 Task: Assign Person0000000134 as Assignee of Child Issue ChildIssue0000000668 of Issue Issue0000000334 in Backlog  in Scrum Project Project0000000067 in Jira. Assign Person0000000134 as Assignee of Child Issue ChildIssue0000000669 of Issue Issue0000000335 in Backlog  in Scrum Project Project0000000067 in Jira. Assign Person0000000134 as Assignee of Child Issue ChildIssue0000000670 of Issue Issue0000000335 in Backlog  in Scrum Project Project0000000067 in Jira. Assign Person0000000135 as Assignee of Child Issue ChildIssue0000000671 of Issue Issue0000000336 in Backlog  in Scrum Project Project0000000068 in Jira. Assign Person0000000135 as Assignee of Child Issue ChildIssue0000000672 of Issue Issue0000000336 in Backlog  in Scrum Project Project0000000068 in Jira
Action: Mouse moved to (1124, 498)
Screenshot: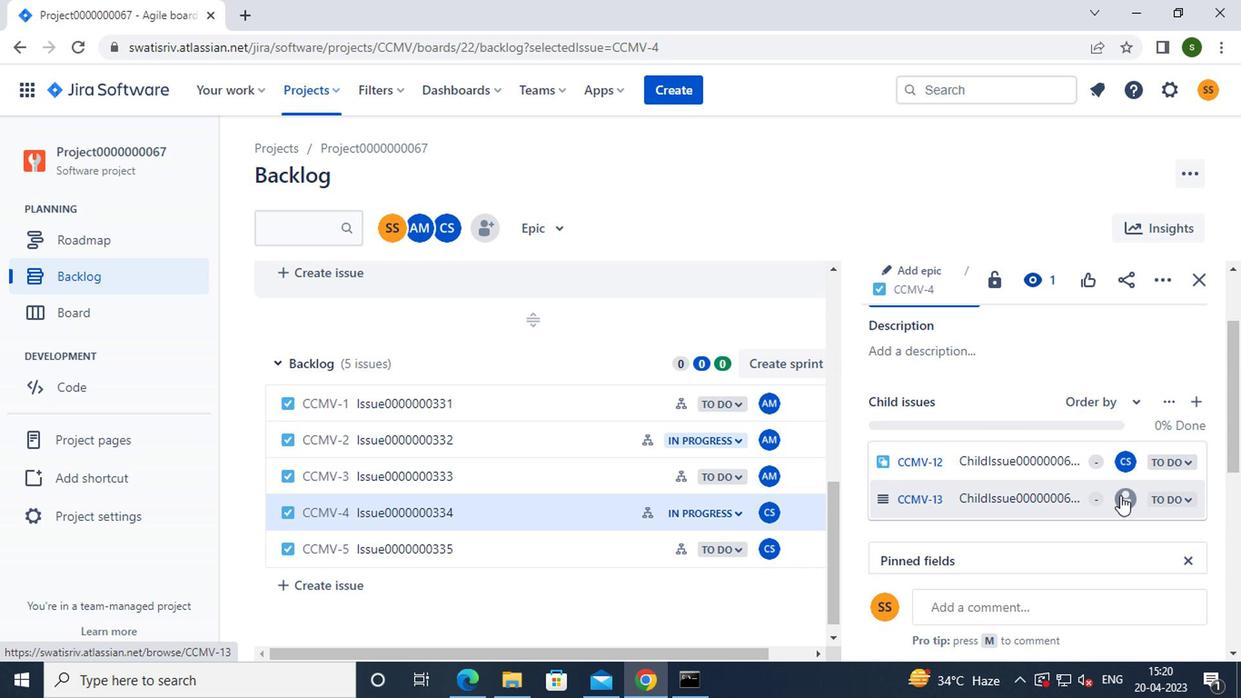 
Action: Mouse pressed left at (1124, 498)
Screenshot: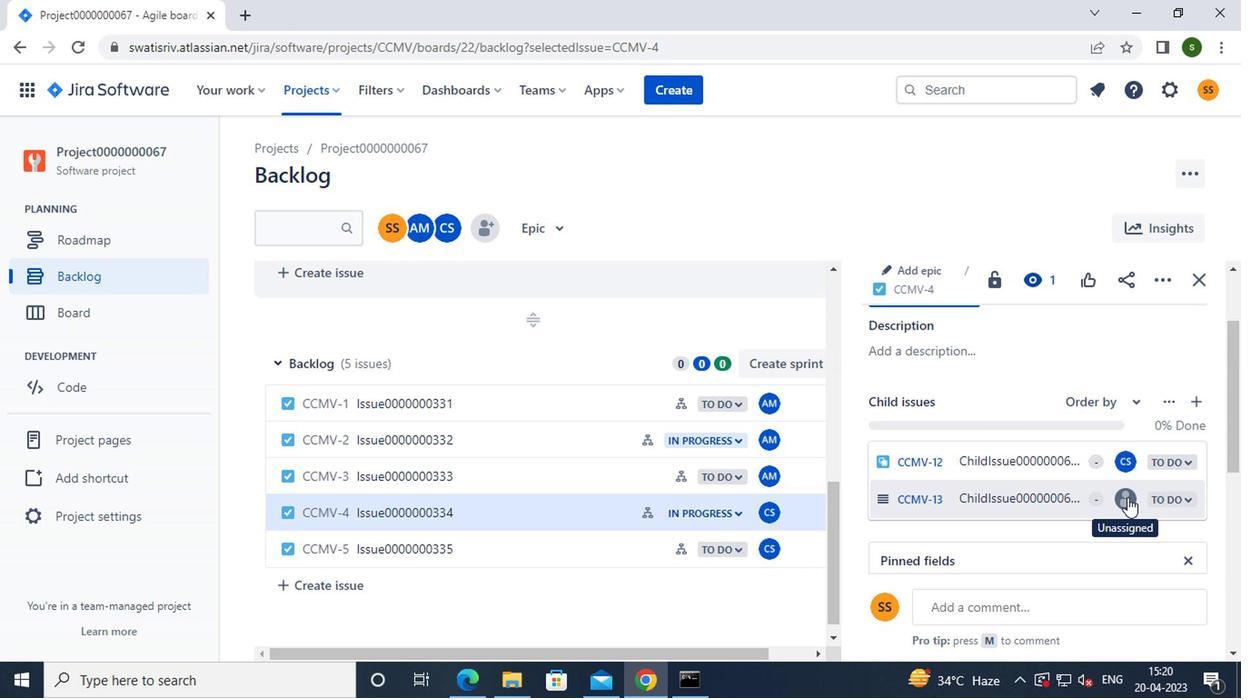 
Action: Mouse moved to (949, 570)
Screenshot: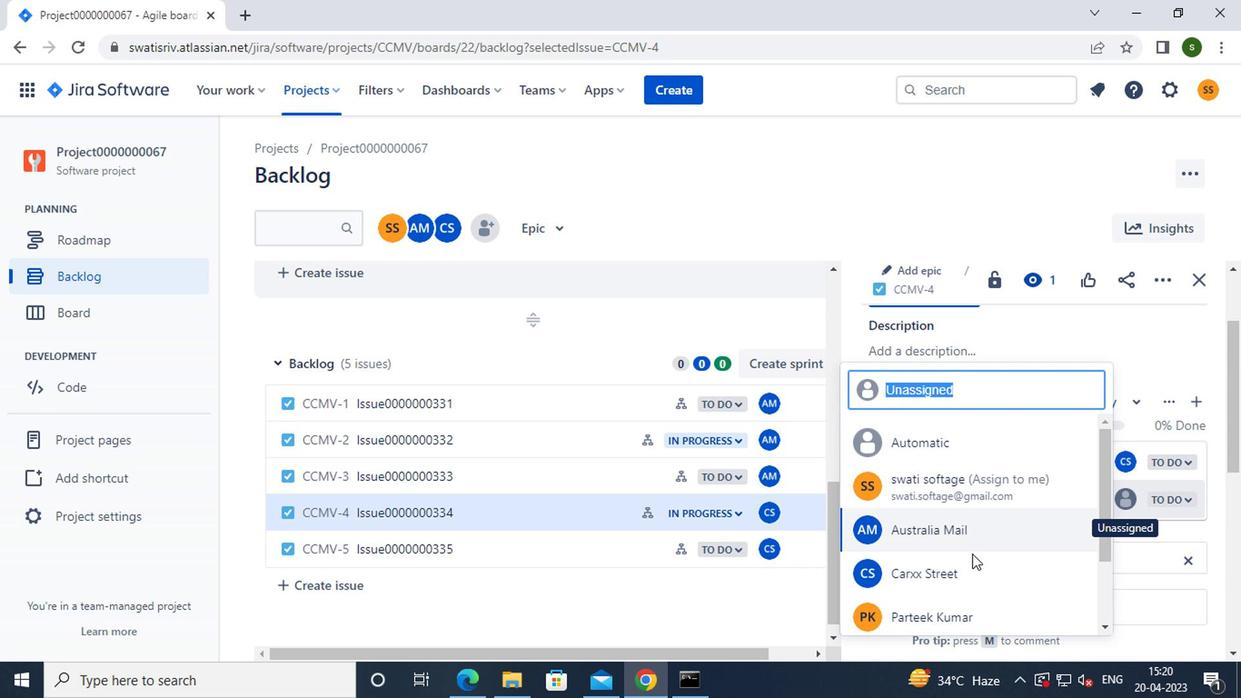 
Action: Mouse pressed left at (949, 570)
Screenshot: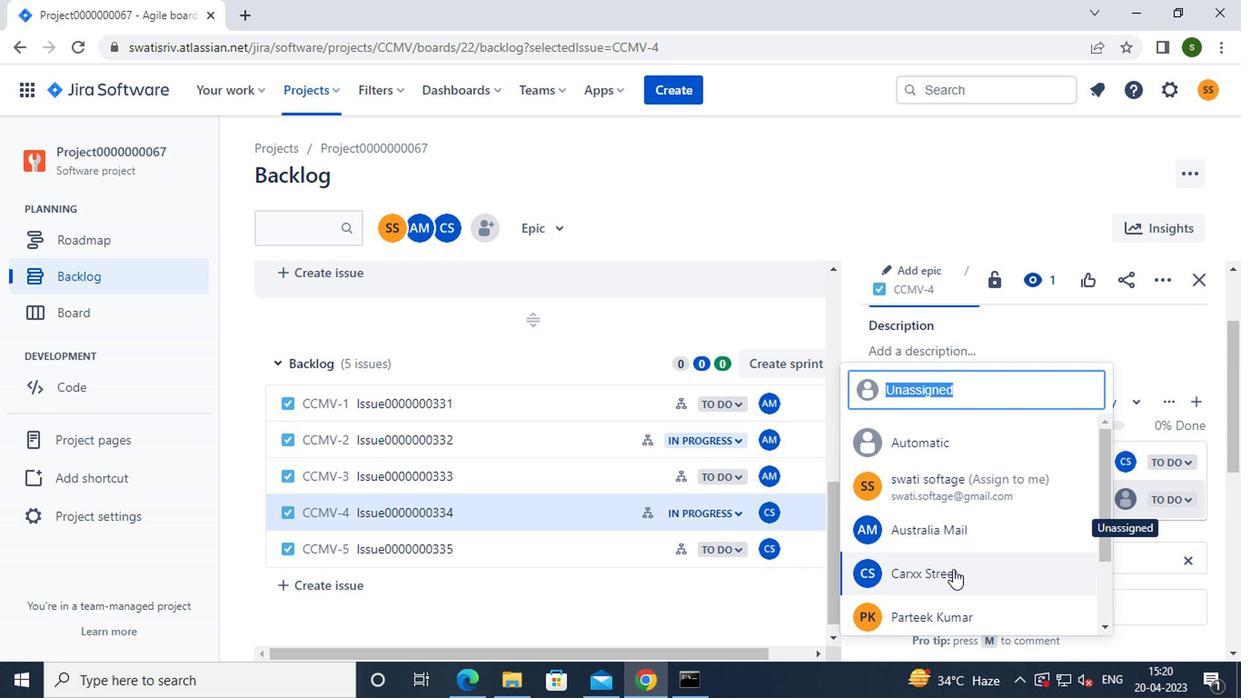 
Action: Mouse moved to (602, 544)
Screenshot: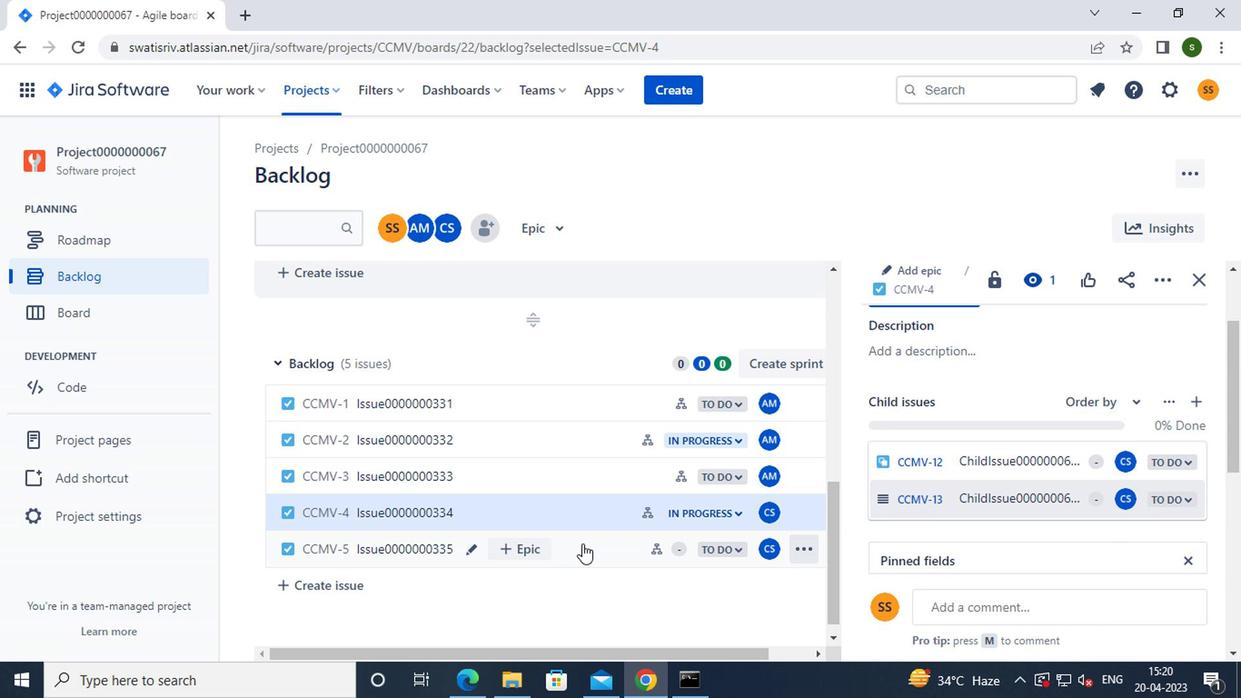 
Action: Mouse pressed left at (602, 544)
Screenshot: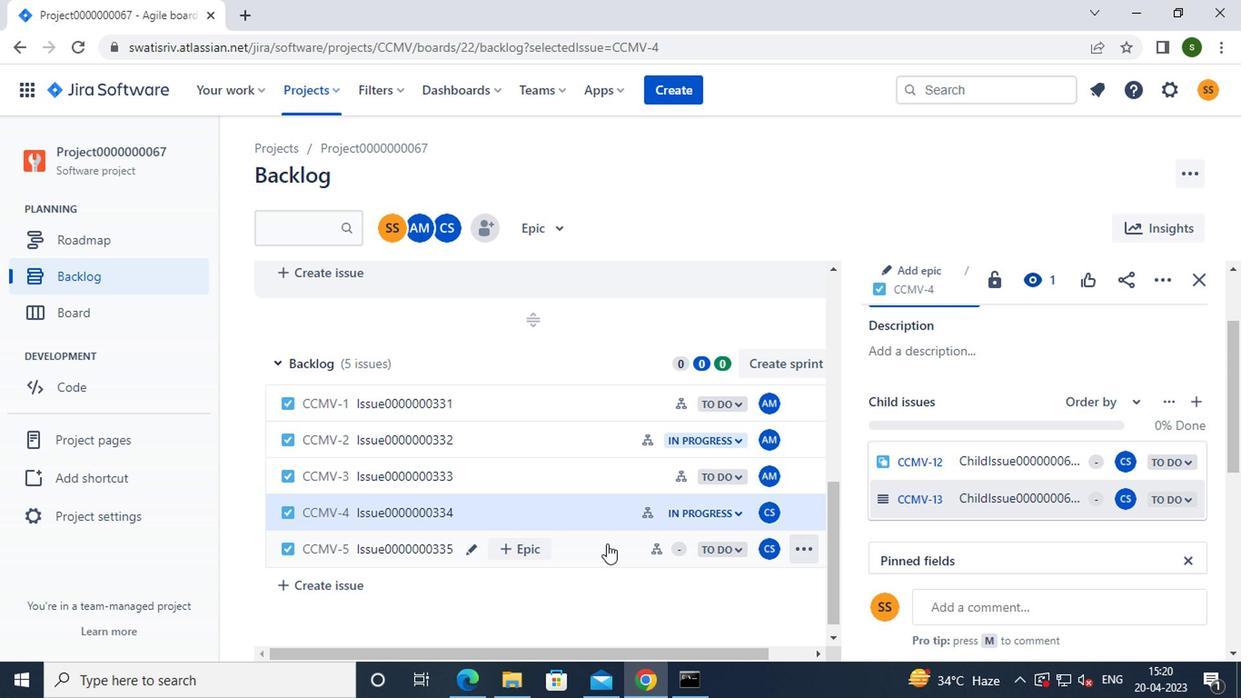 
Action: Mouse moved to (958, 489)
Screenshot: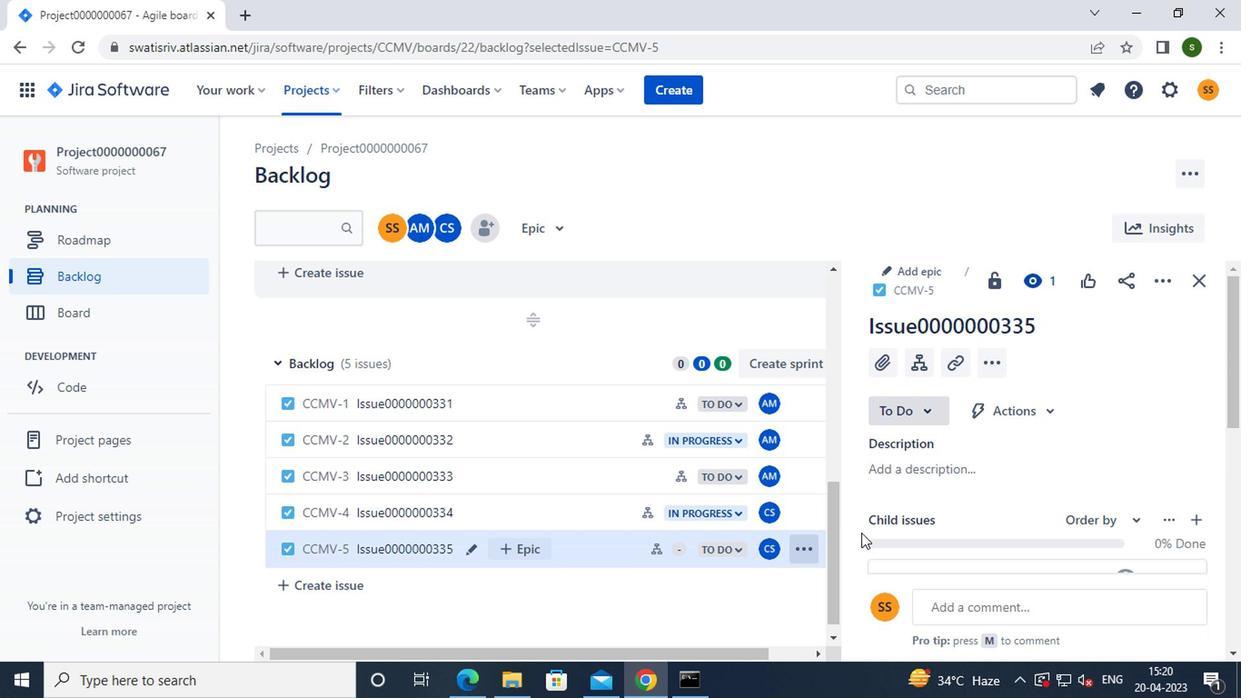 
Action: Mouse scrolled (958, 488) with delta (0, 0)
Screenshot: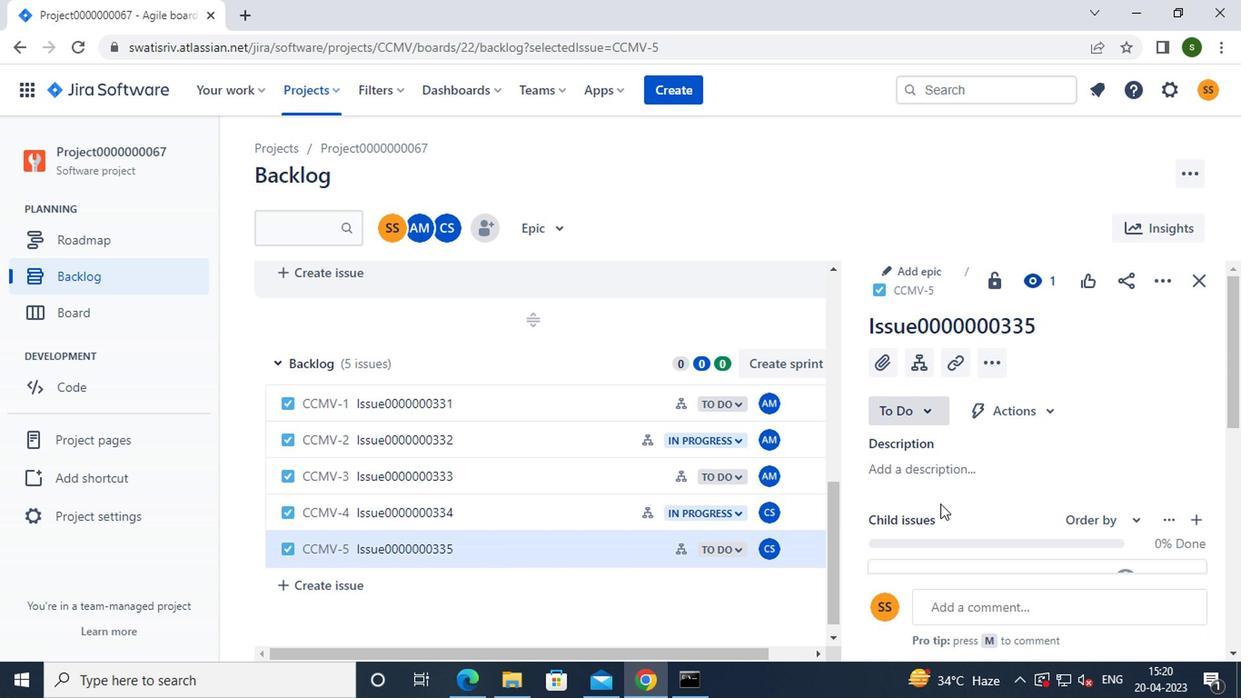 
Action: Mouse scrolled (958, 488) with delta (0, 0)
Screenshot: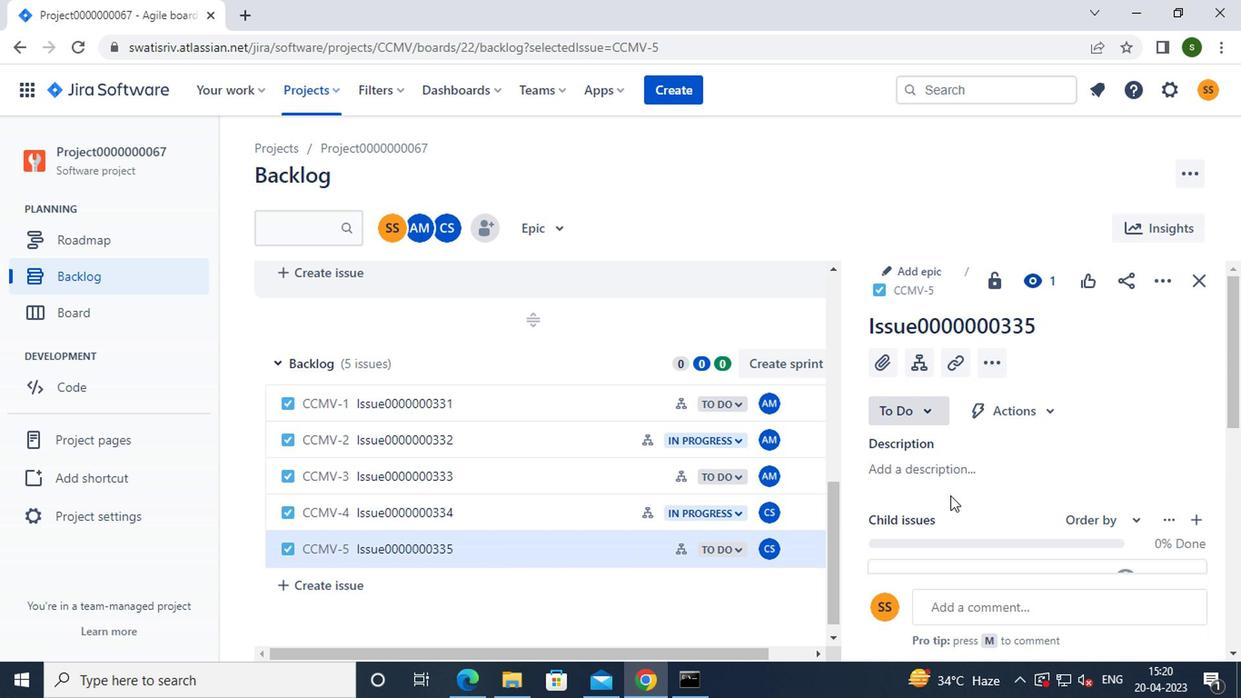 
Action: Mouse scrolled (958, 488) with delta (0, 0)
Screenshot: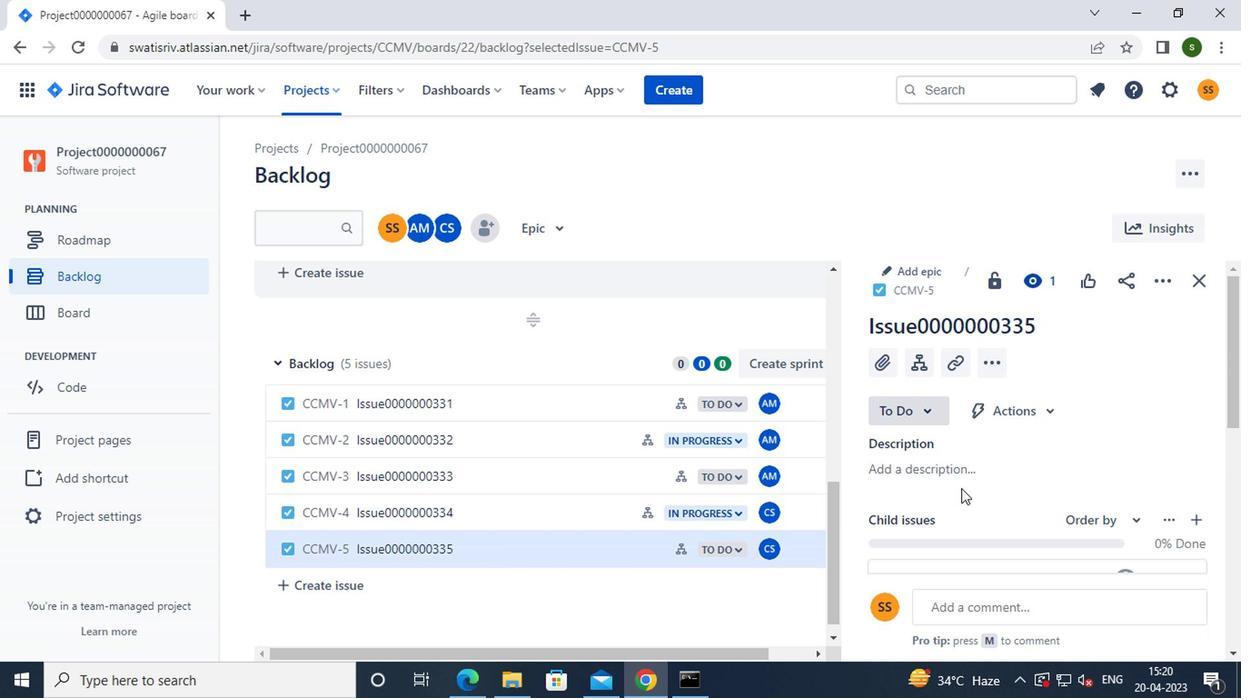 
Action: Mouse moved to (1038, 403)
Screenshot: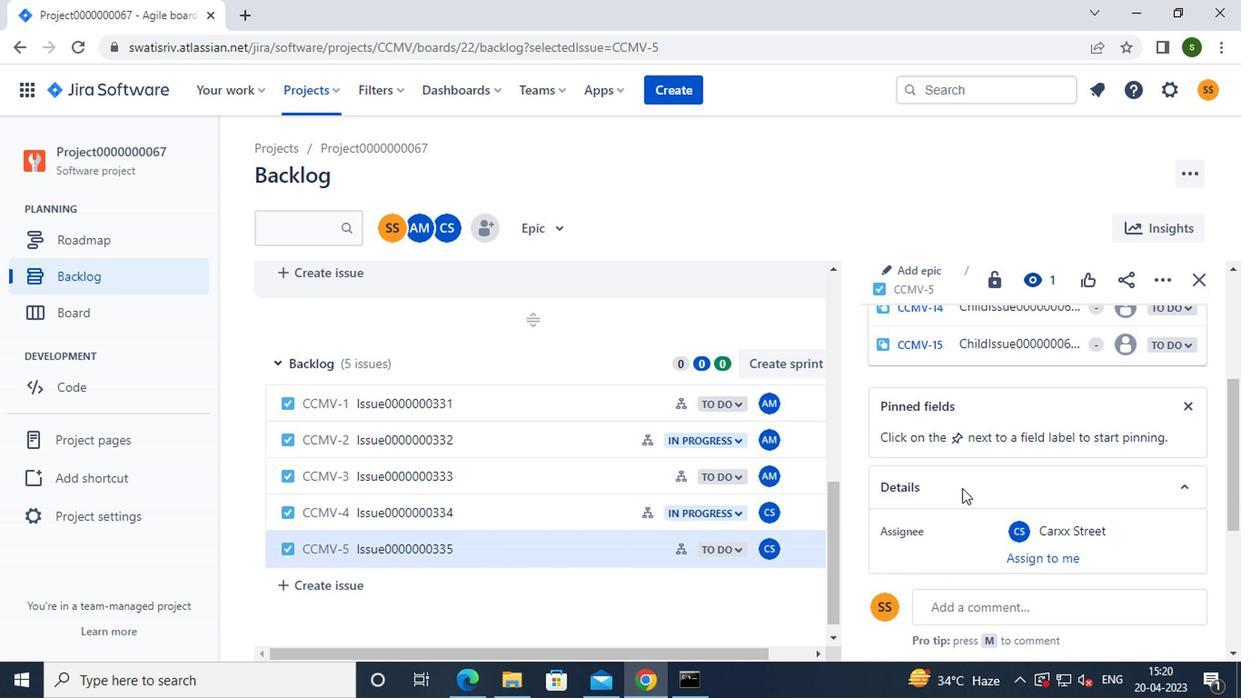 
Action: Mouse scrolled (1038, 404) with delta (0, 1)
Screenshot: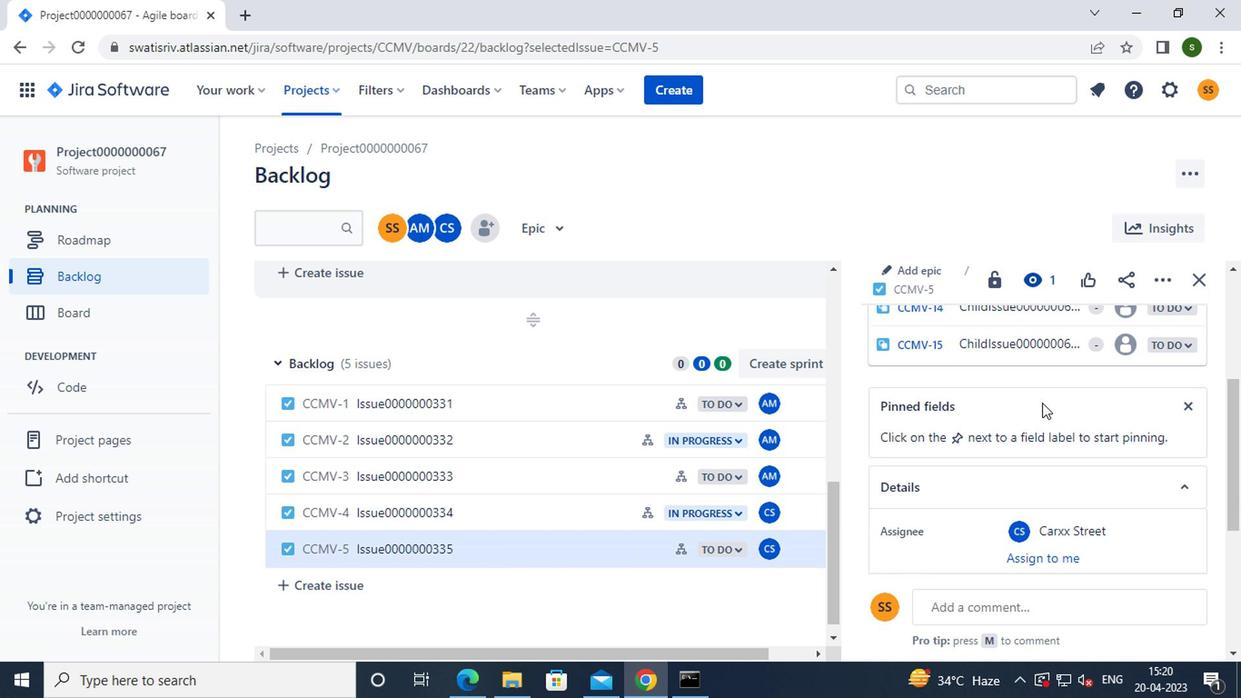 
Action: Mouse moved to (1121, 401)
Screenshot: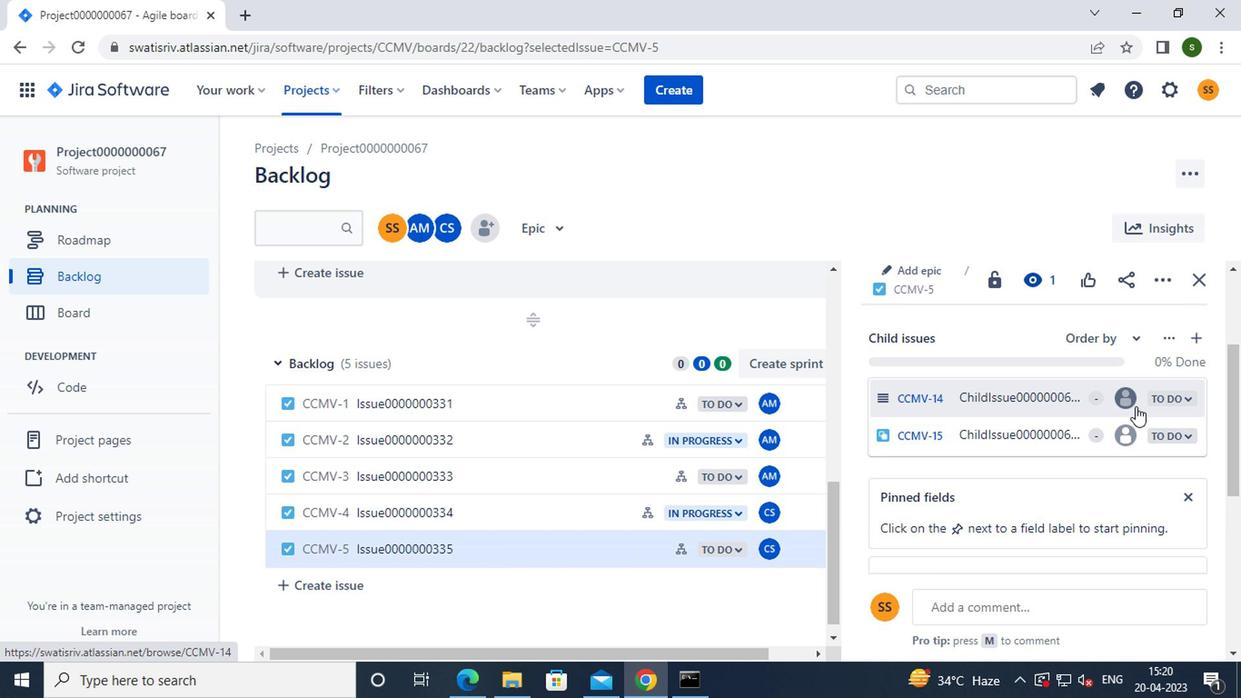 
Action: Mouse pressed left at (1121, 401)
Screenshot: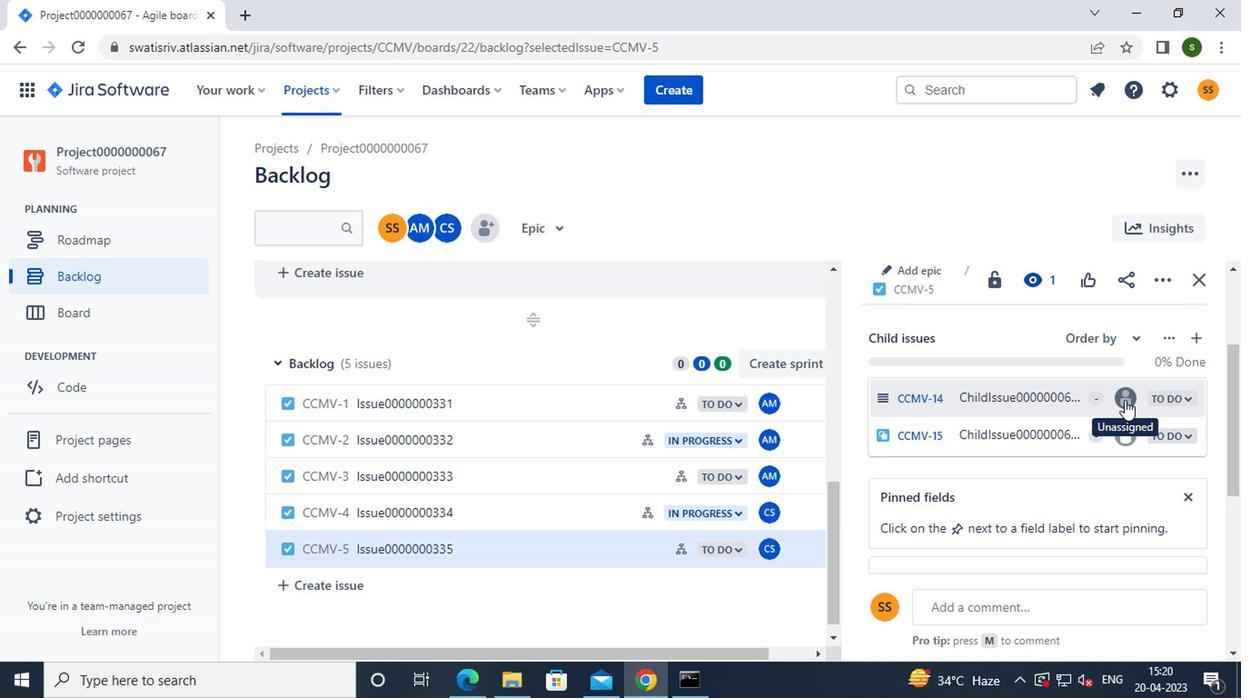 
Action: Mouse moved to (948, 474)
Screenshot: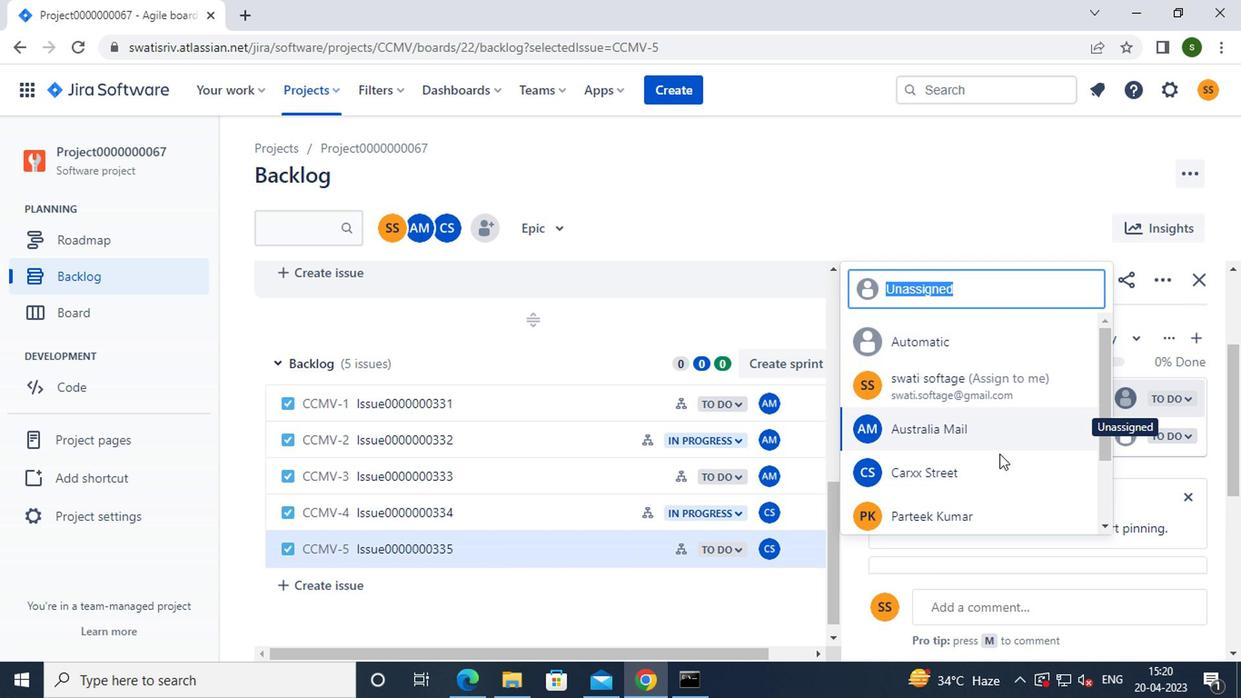
Action: Mouse pressed left at (948, 474)
Screenshot: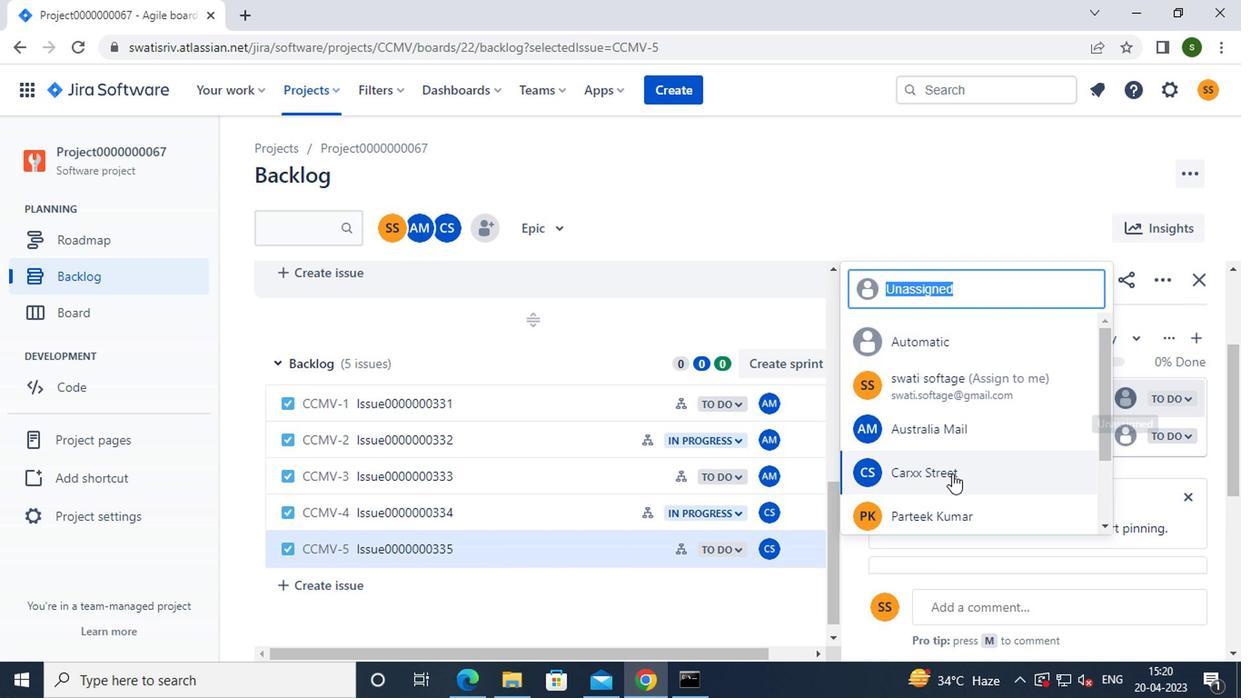 
Action: Mouse moved to (1124, 434)
Screenshot: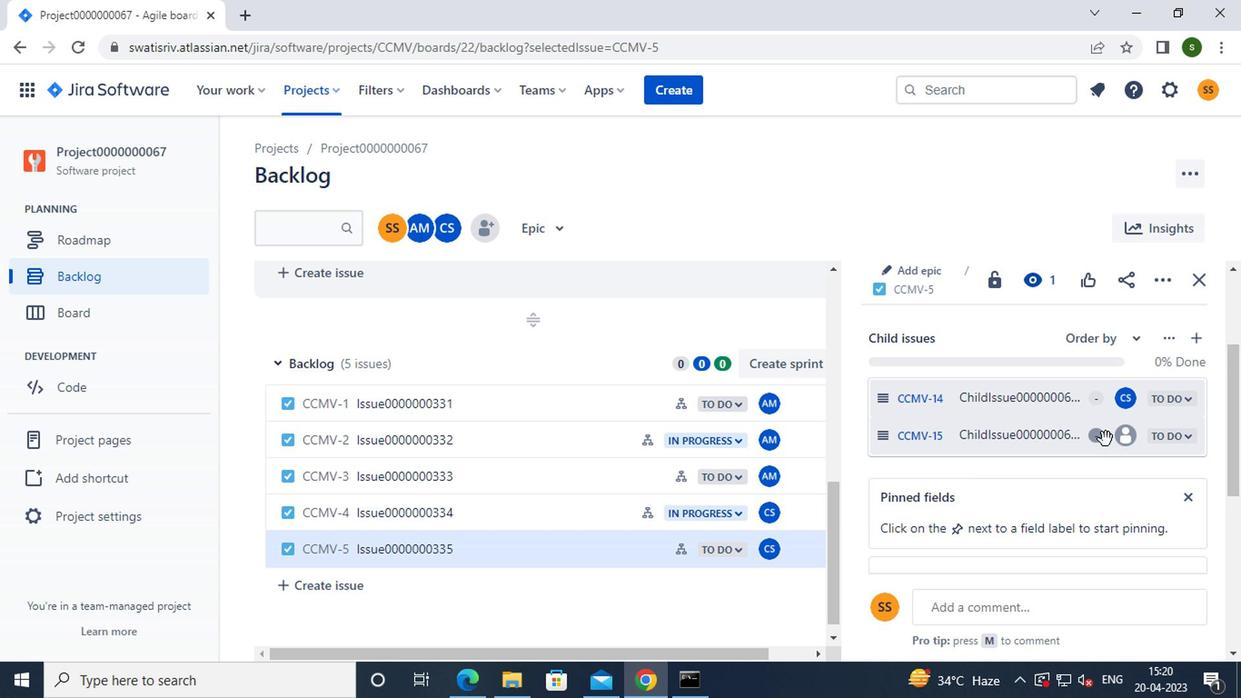 
Action: Mouse pressed left at (1124, 434)
Screenshot: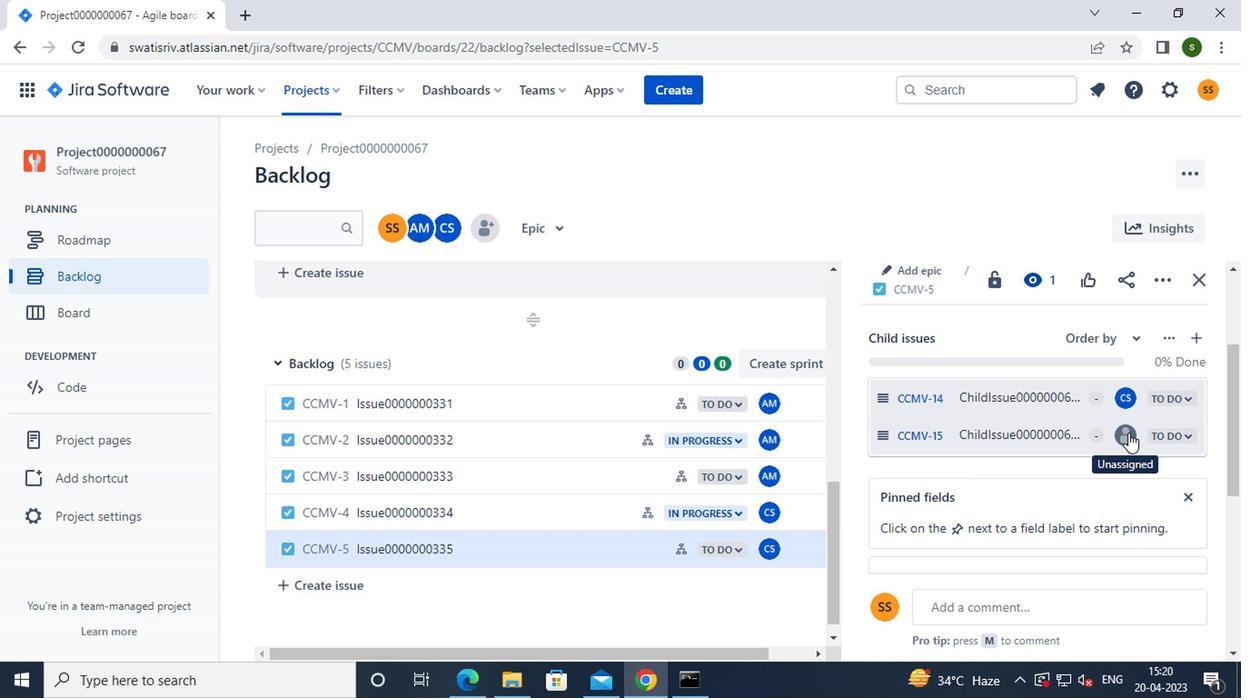
Action: Mouse moved to (929, 513)
Screenshot: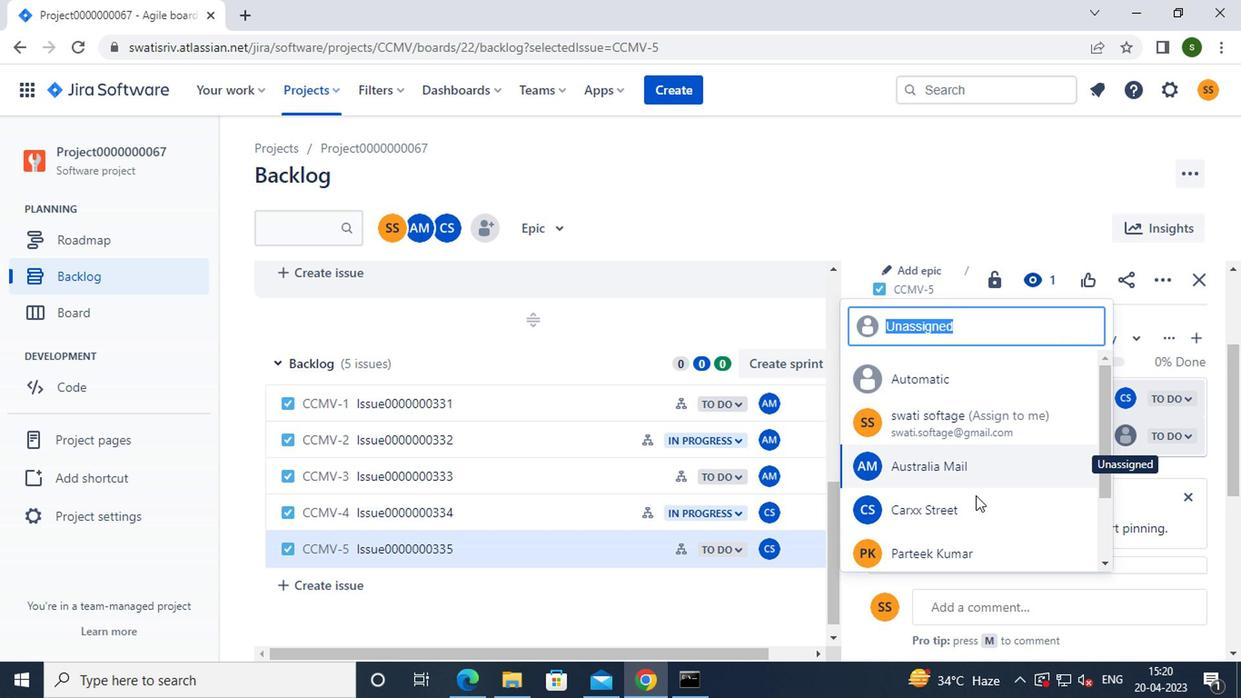 
Action: Mouse pressed left at (929, 513)
Screenshot: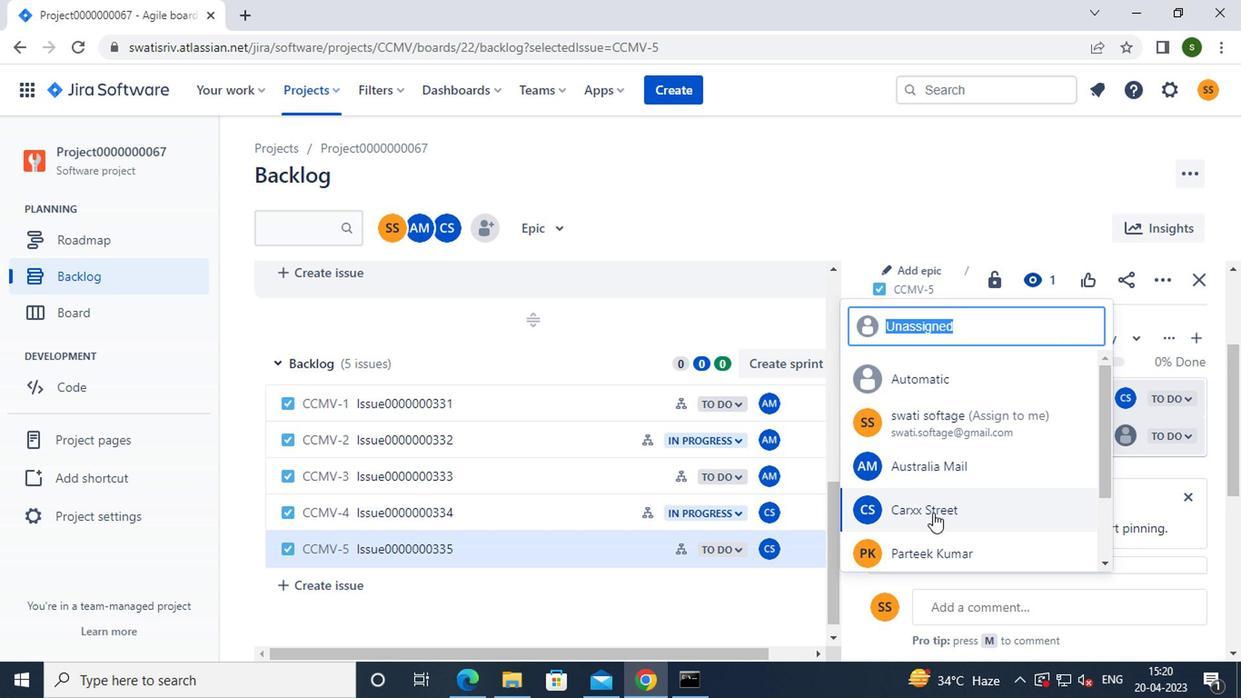 
Action: Mouse moved to (316, 98)
Screenshot: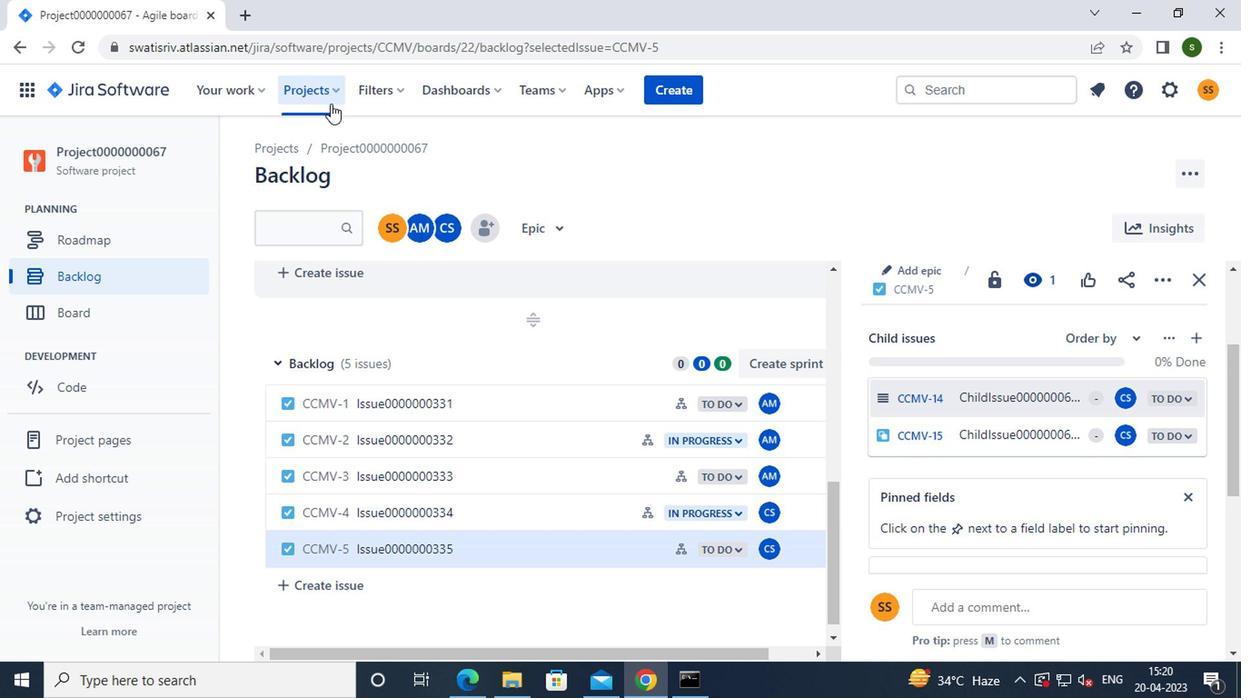 
Action: Mouse pressed left at (316, 98)
Screenshot: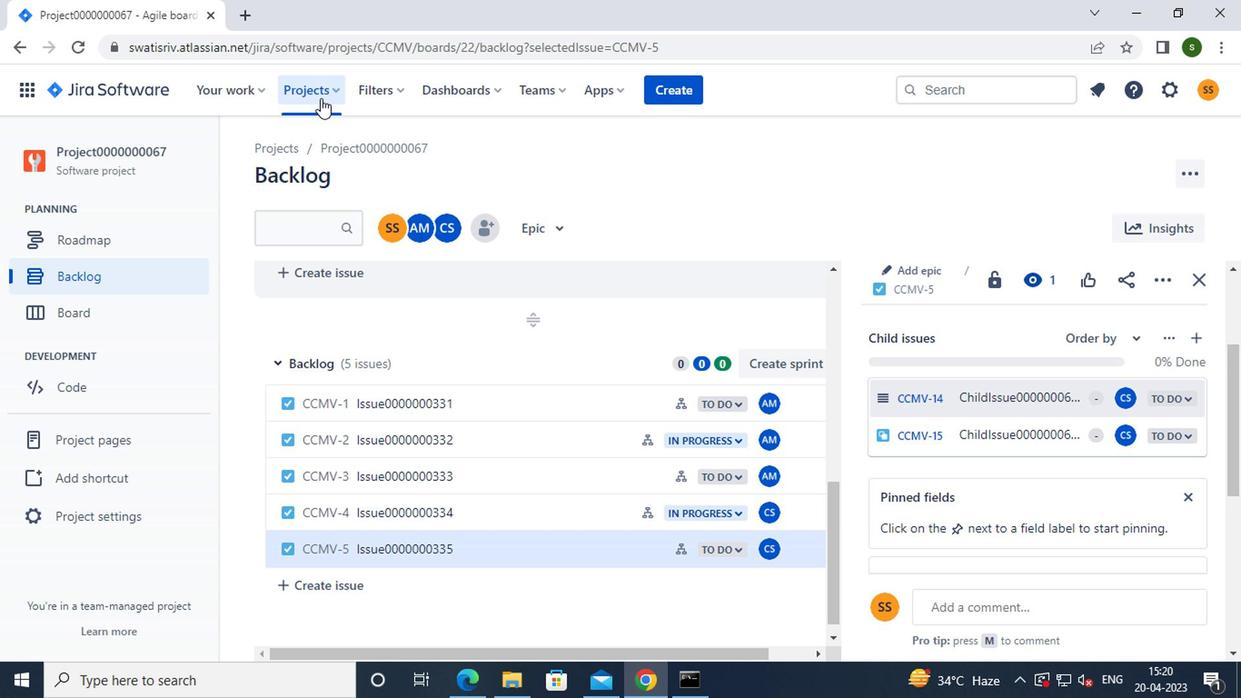 
Action: Mouse moved to (364, 214)
Screenshot: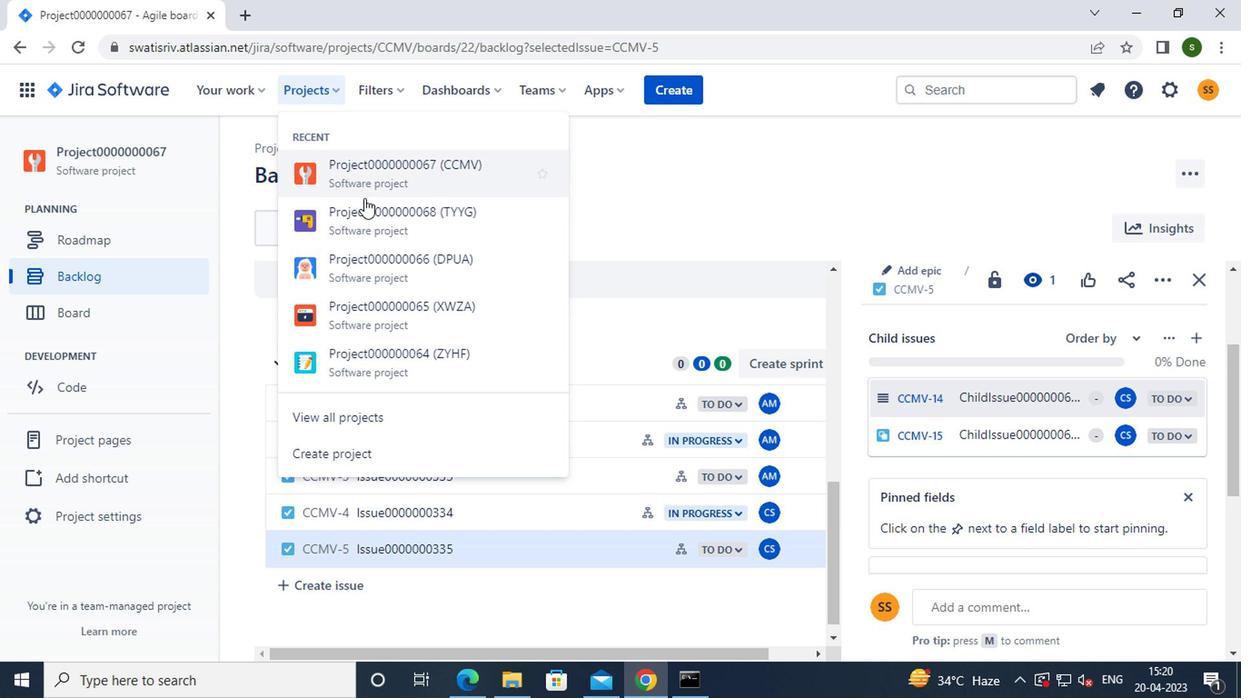 
Action: Mouse pressed left at (364, 214)
Screenshot: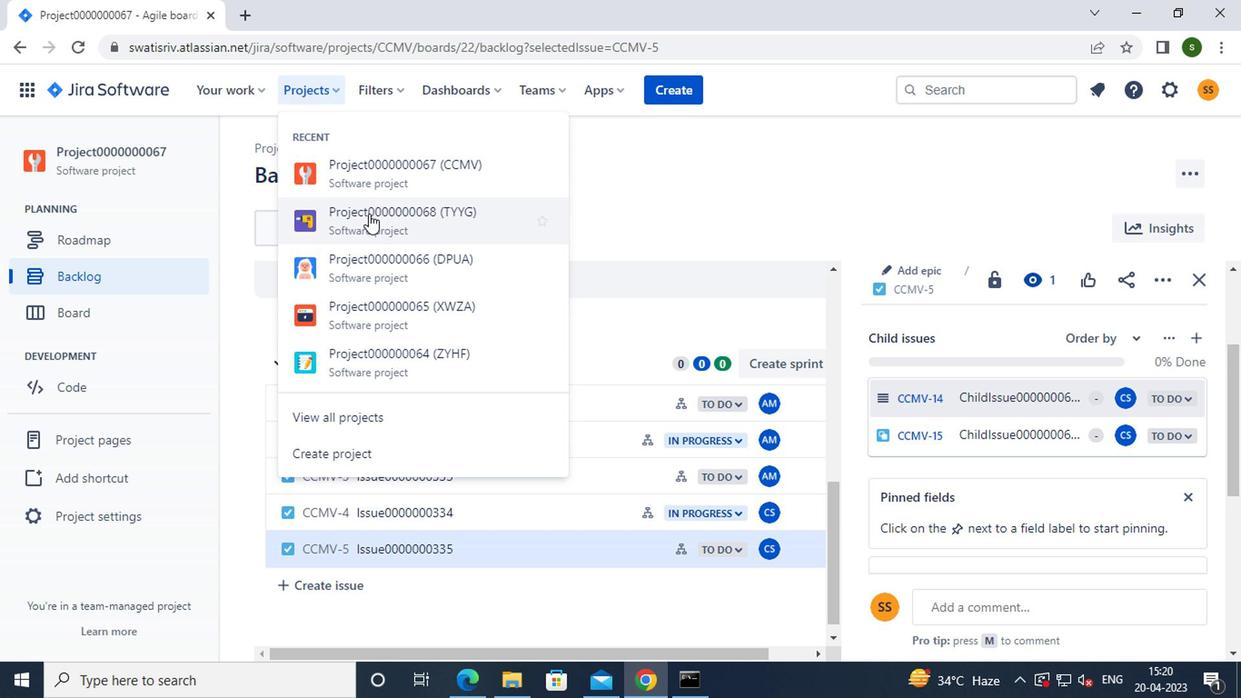 
Action: Mouse moved to (83, 280)
Screenshot: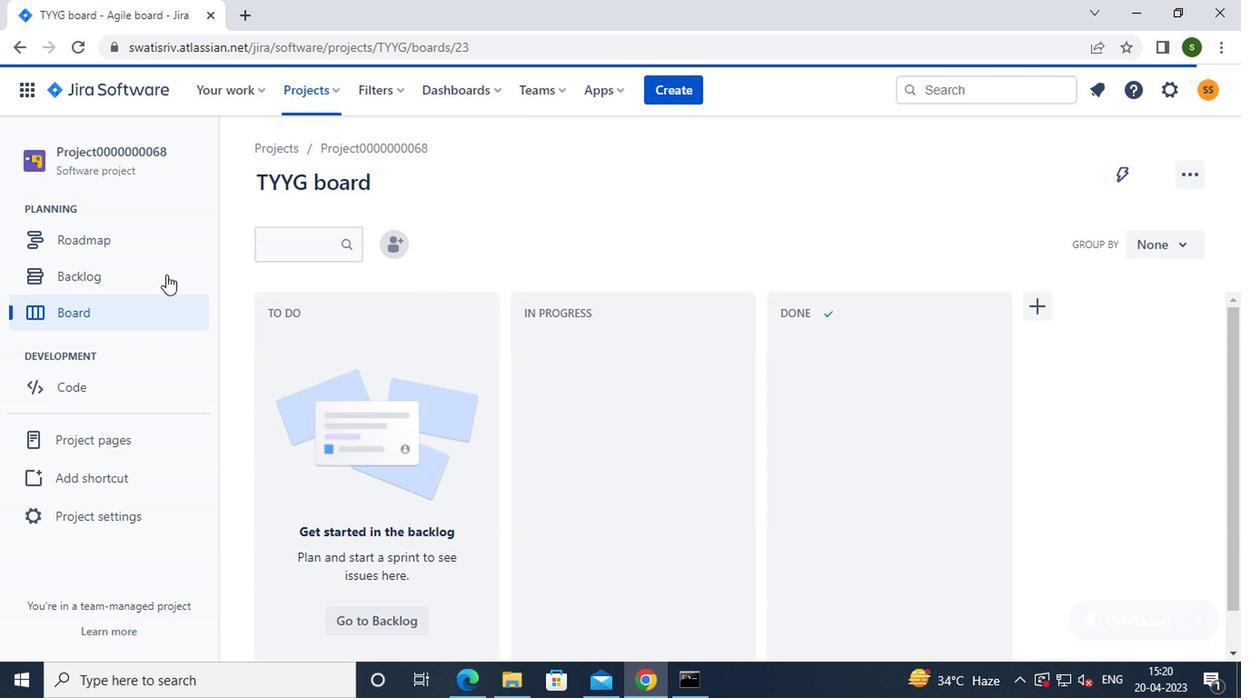 
Action: Mouse pressed left at (83, 280)
Screenshot: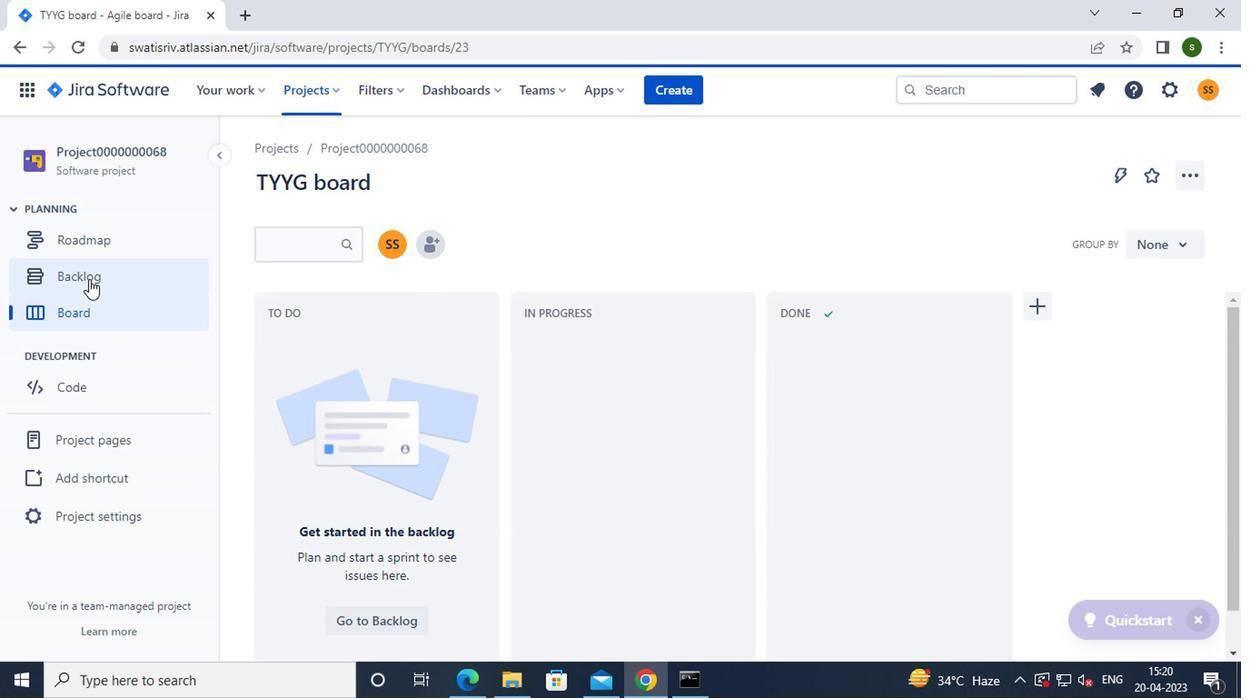 
Action: Mouse moved to (707, 391)
Screenshot: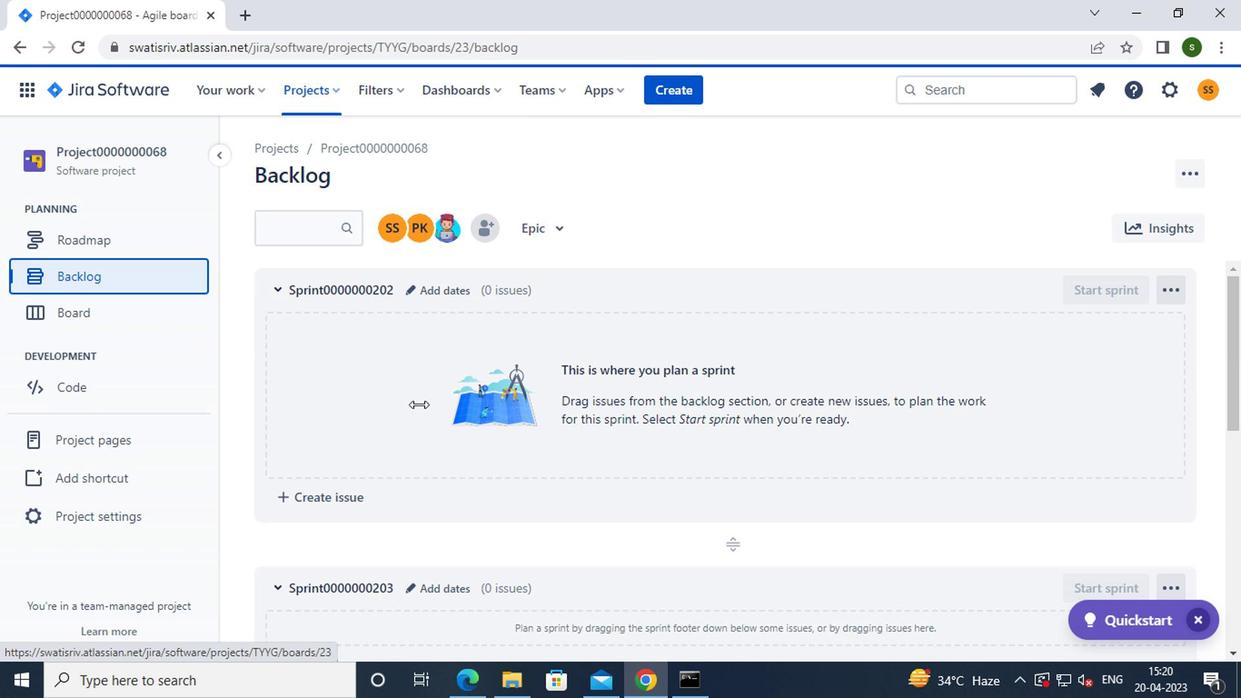 
Action: Mouse scrolled (707, 390) with delta (0, -1)
Screenshot: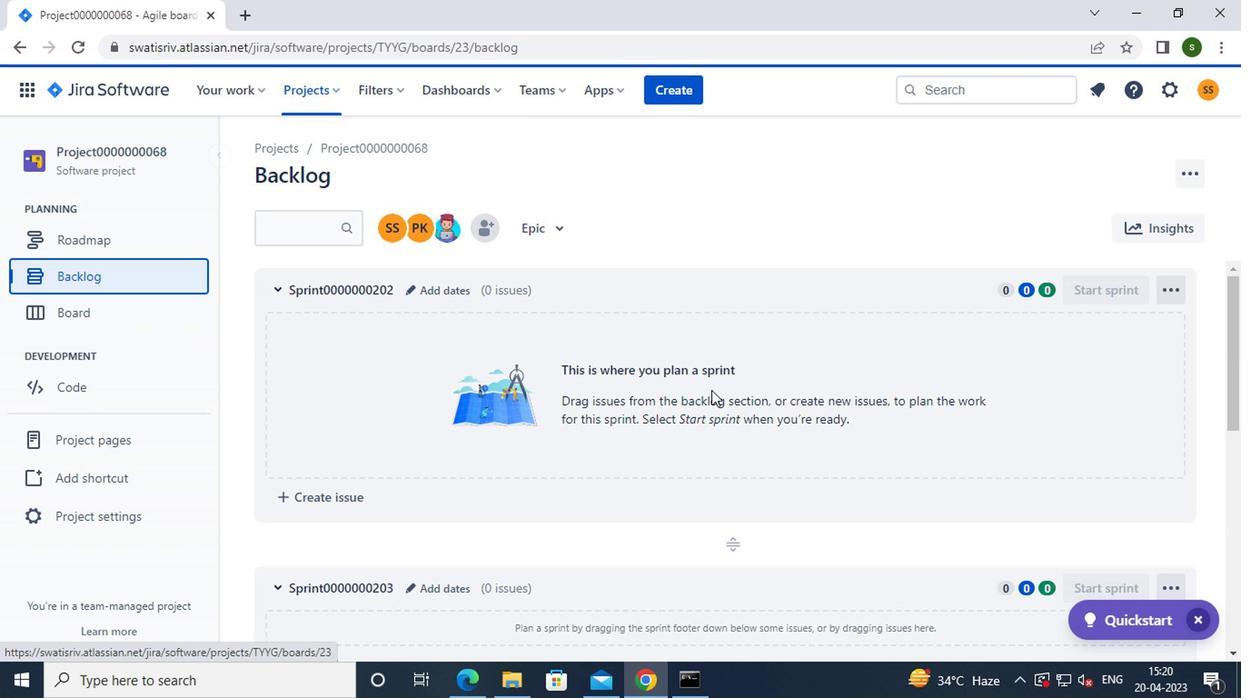 
Action: Mouse scrolled (707, 390) with delta (0, -1)
Screenshot: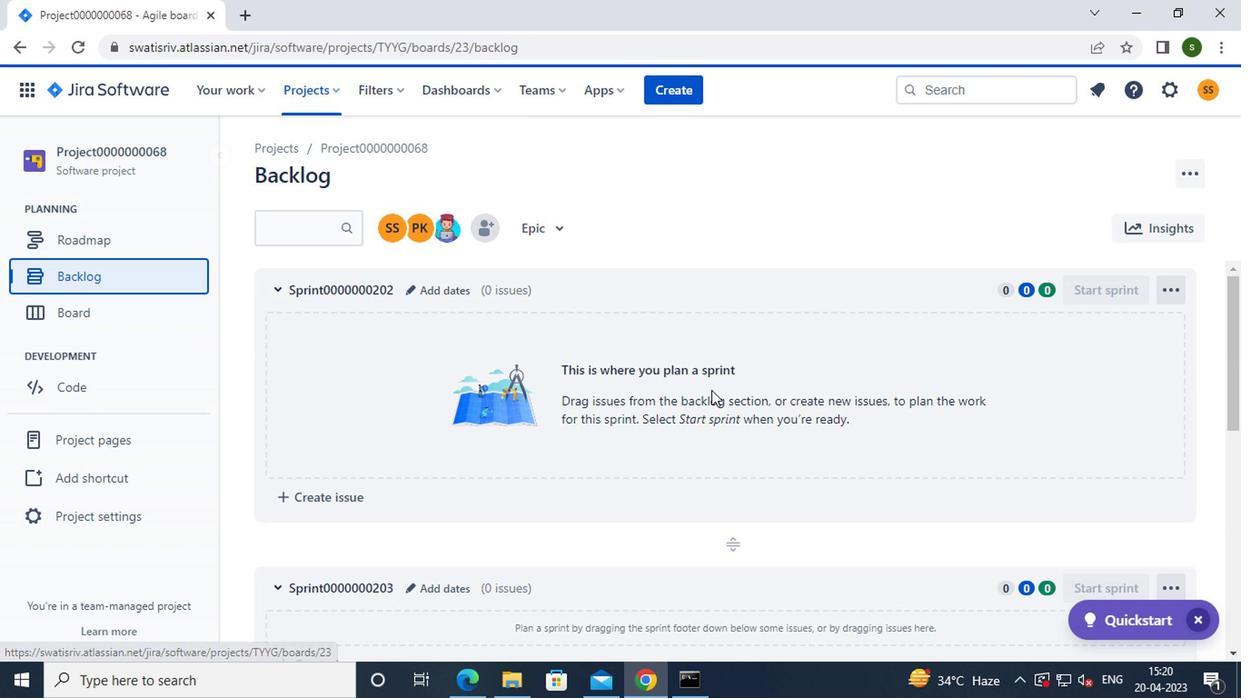 
Action: Mouse scrolled (707, 390) with delta (0, -1)
Screenshot: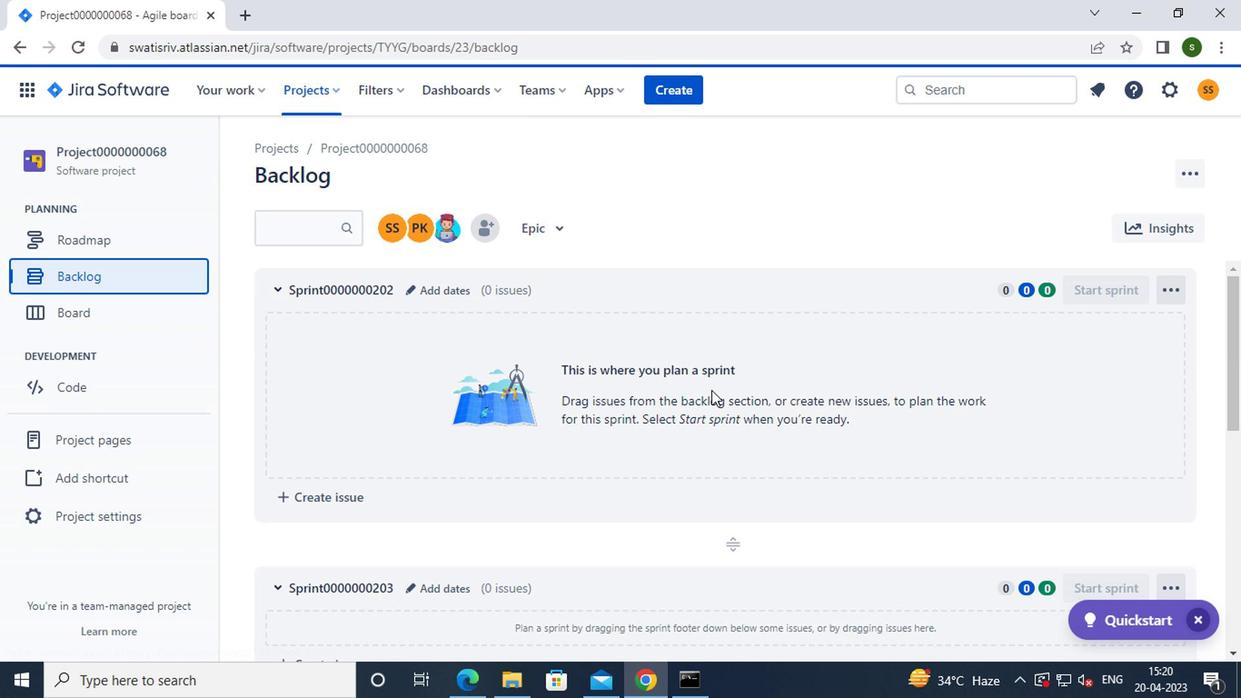 
Action: Mouse scrolled (707, 390) with delta (0, -1)
Screenshot: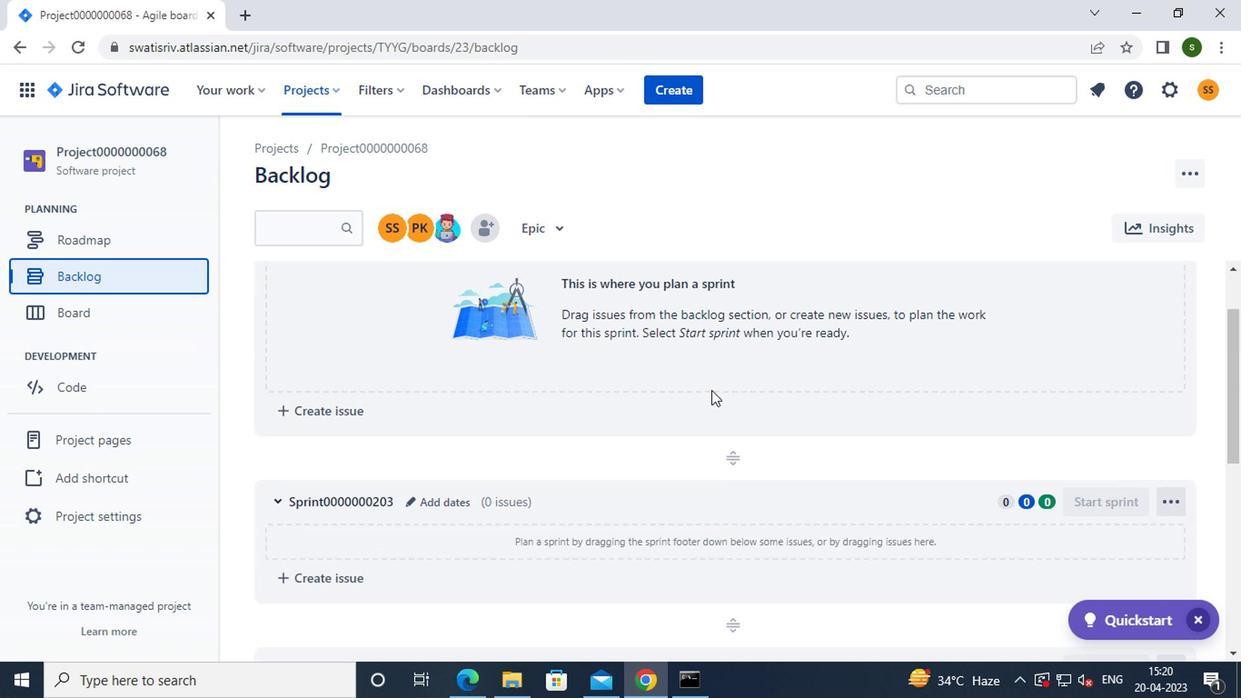 
Action: Mouse scrolled (707, 390) with delta (0, -1)
Screenshot: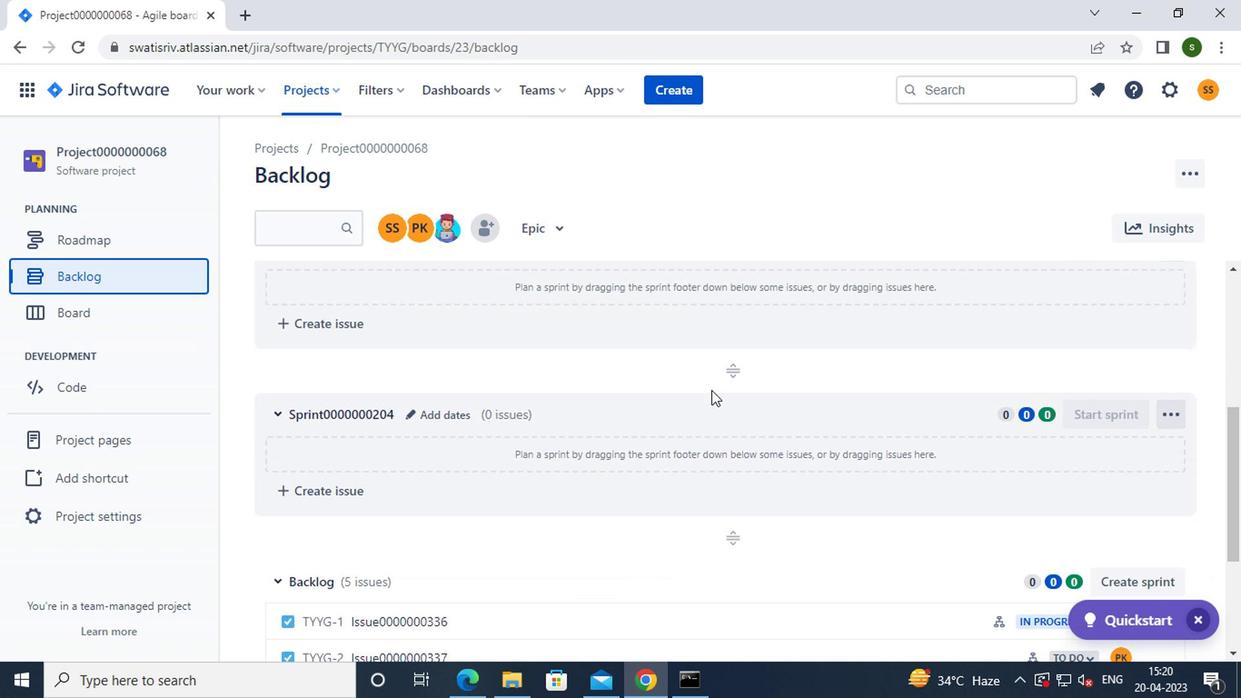 
Action: Mouse scrolled (707, 390) with delta (0, -1)
Screenshot: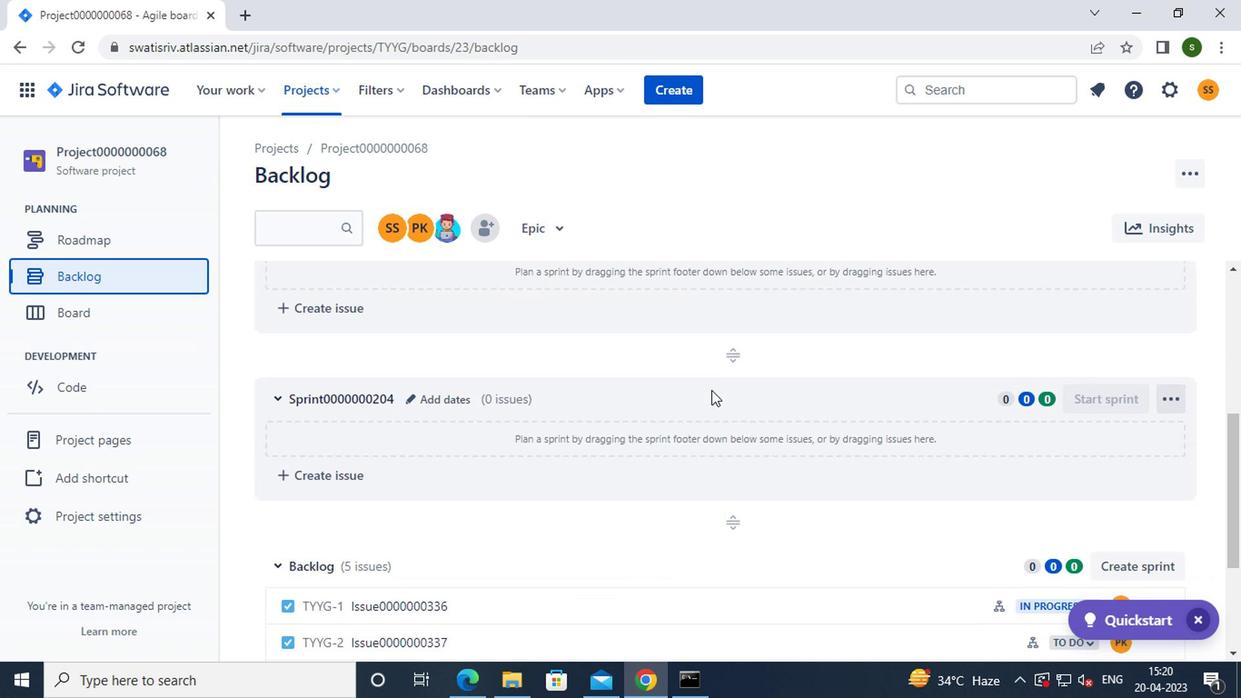 
Action: Mouse moved to (625, 412)
Screenshot: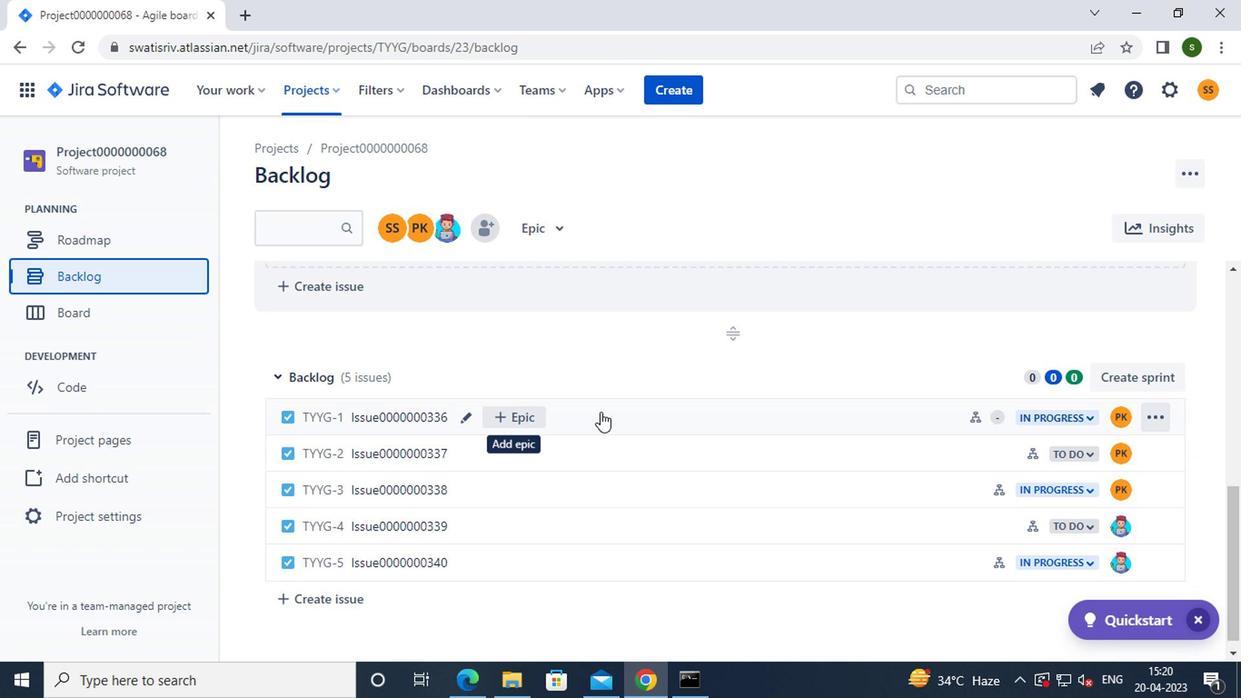 
Action: Mouse pressed left at (625, 412)
Screenshot: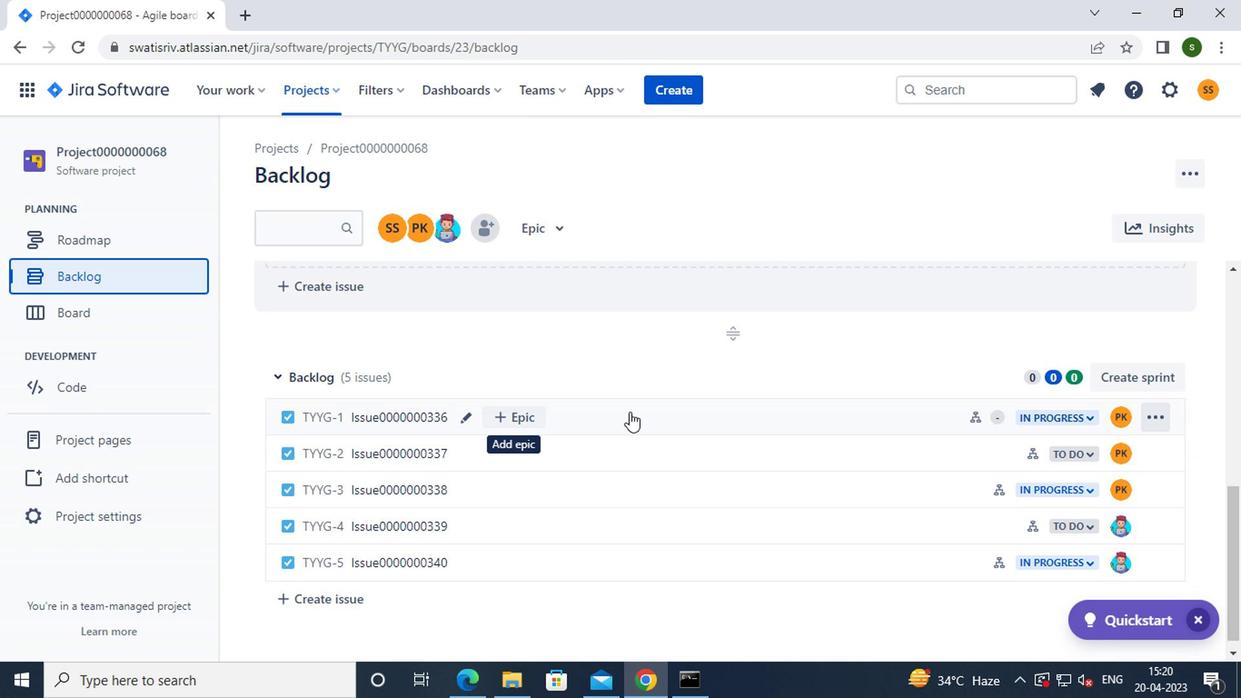 
Action: Mouse moved to (1019, 421)
Screenshot: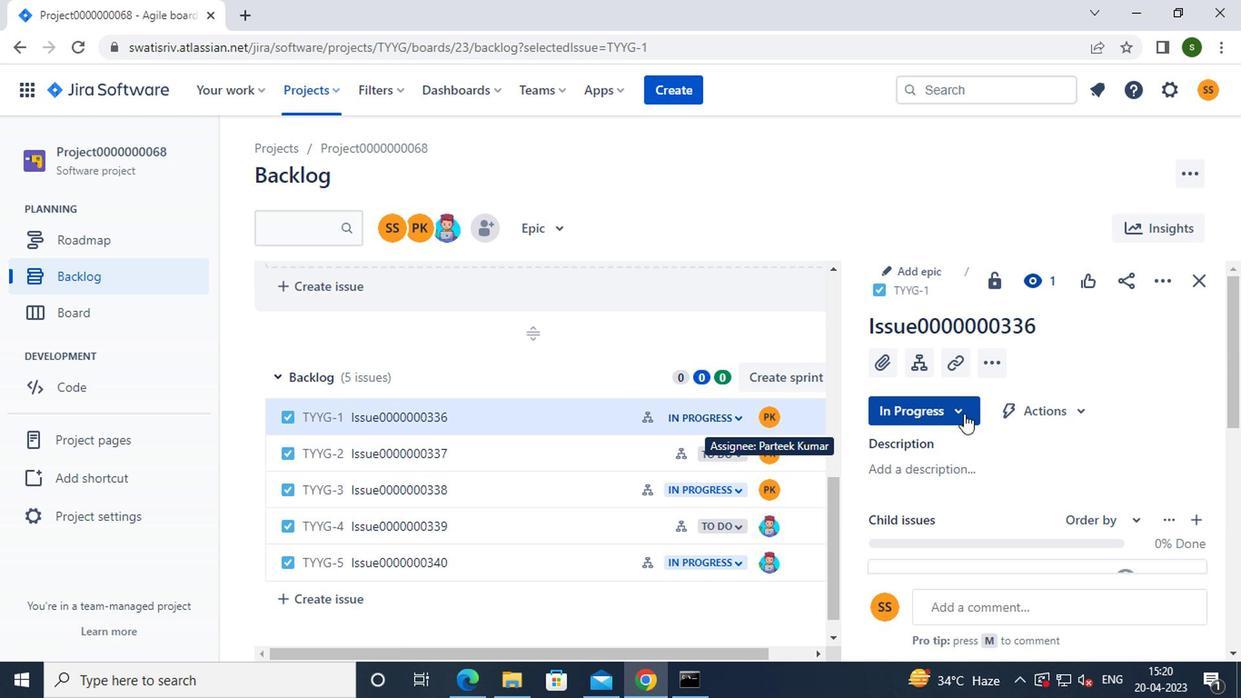 
Action: Mouse scrolled (1019, 421) with delta (0, 0)
Screenshot: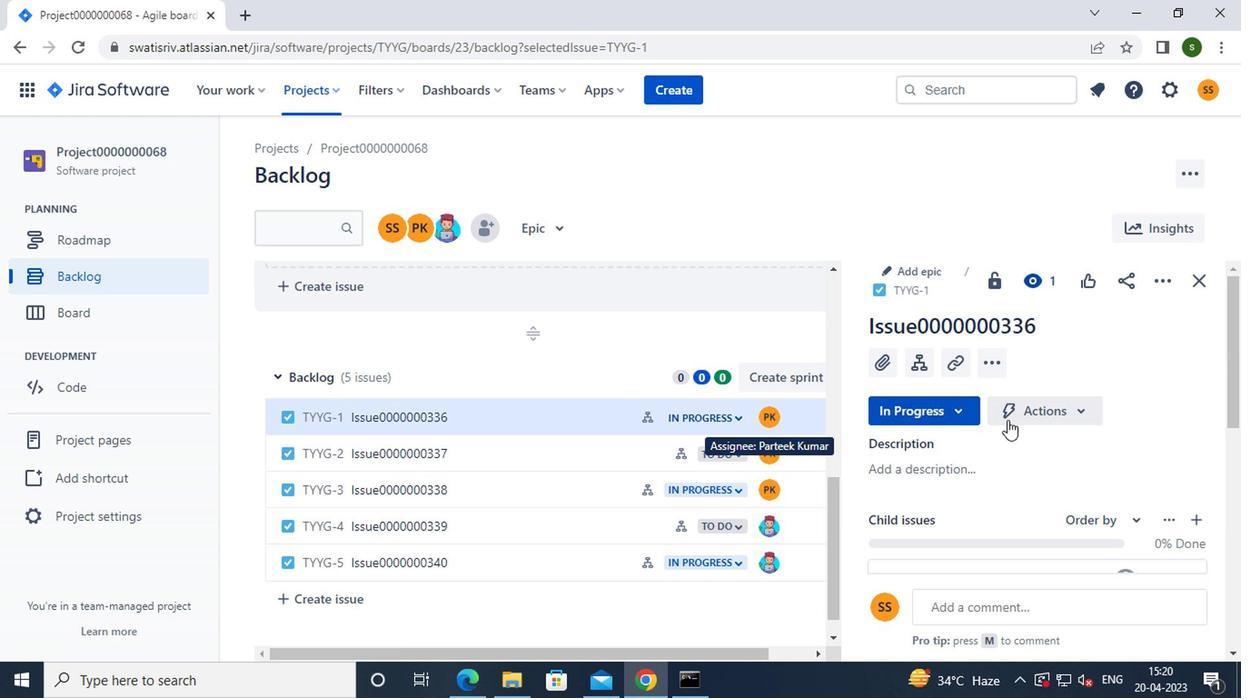 
Action: Mouse scrolled (1019, 421) with delta (0, 0)
Screenshot: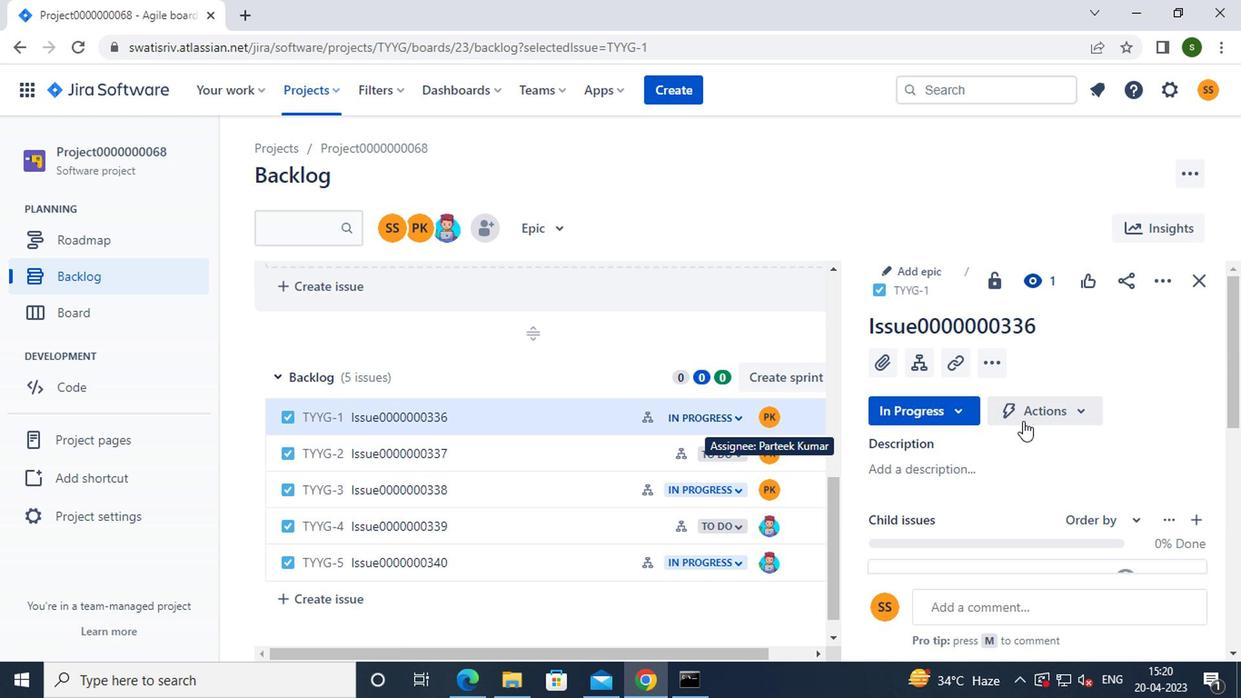 
Action: Mouse moved to (1117, 401)
Screenshot: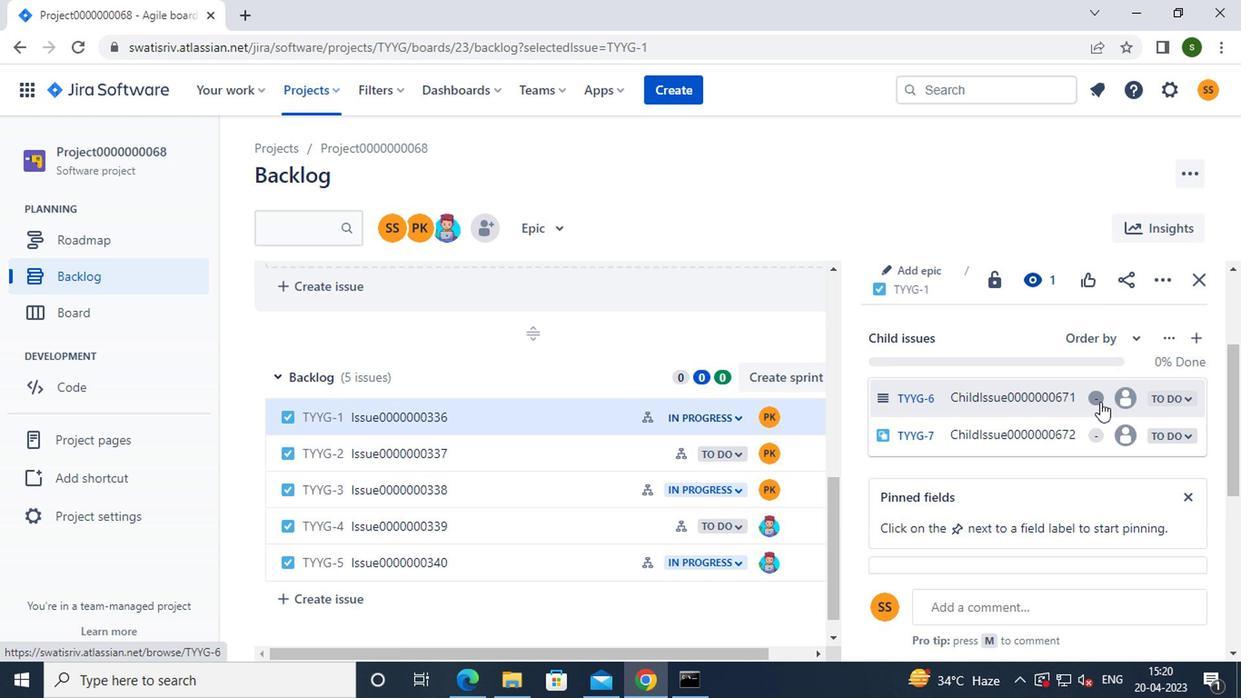 
Action: Mouse pressed left at (1117, 401)
Screenshot: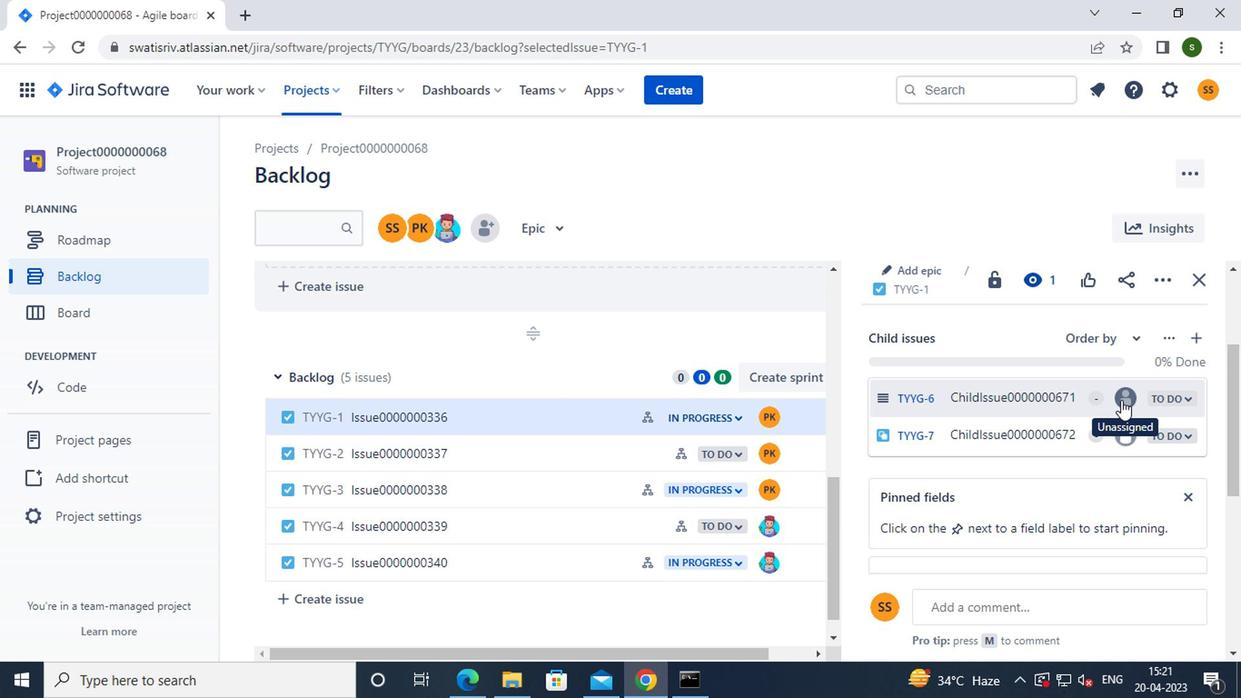 
Action: Mouse moved to (911, 512)
Screenshot: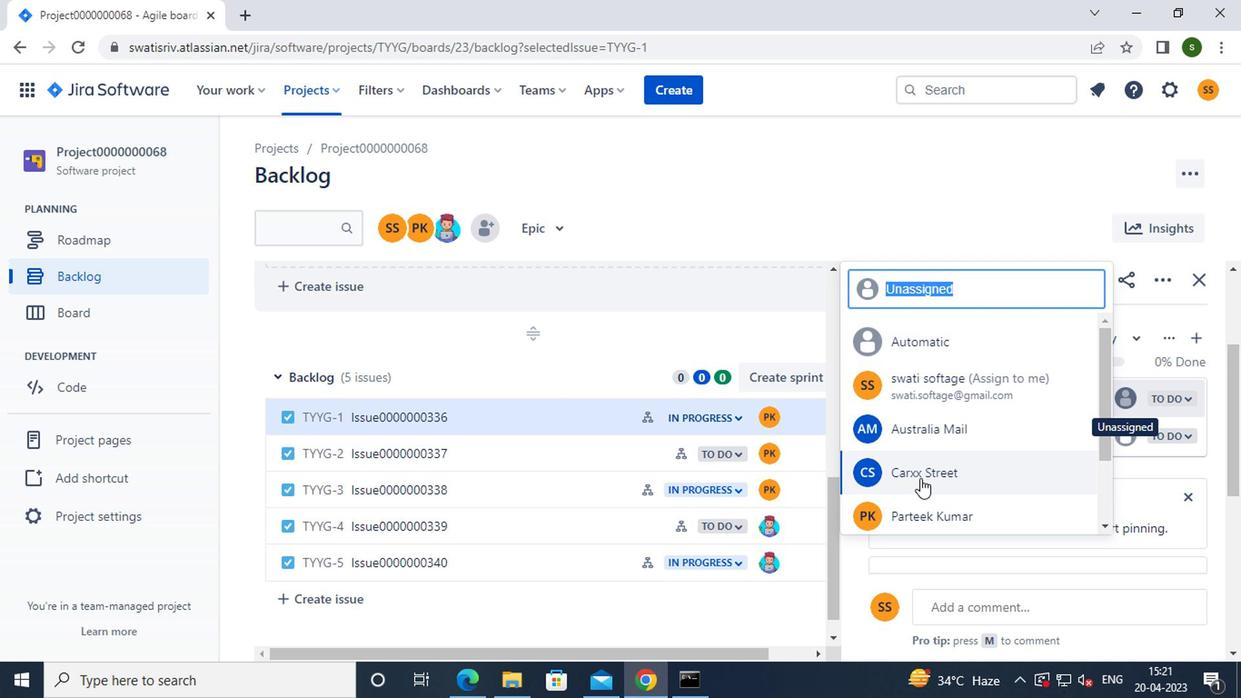 
Action: Mouse pressed left at (911, 512)
Screenshot: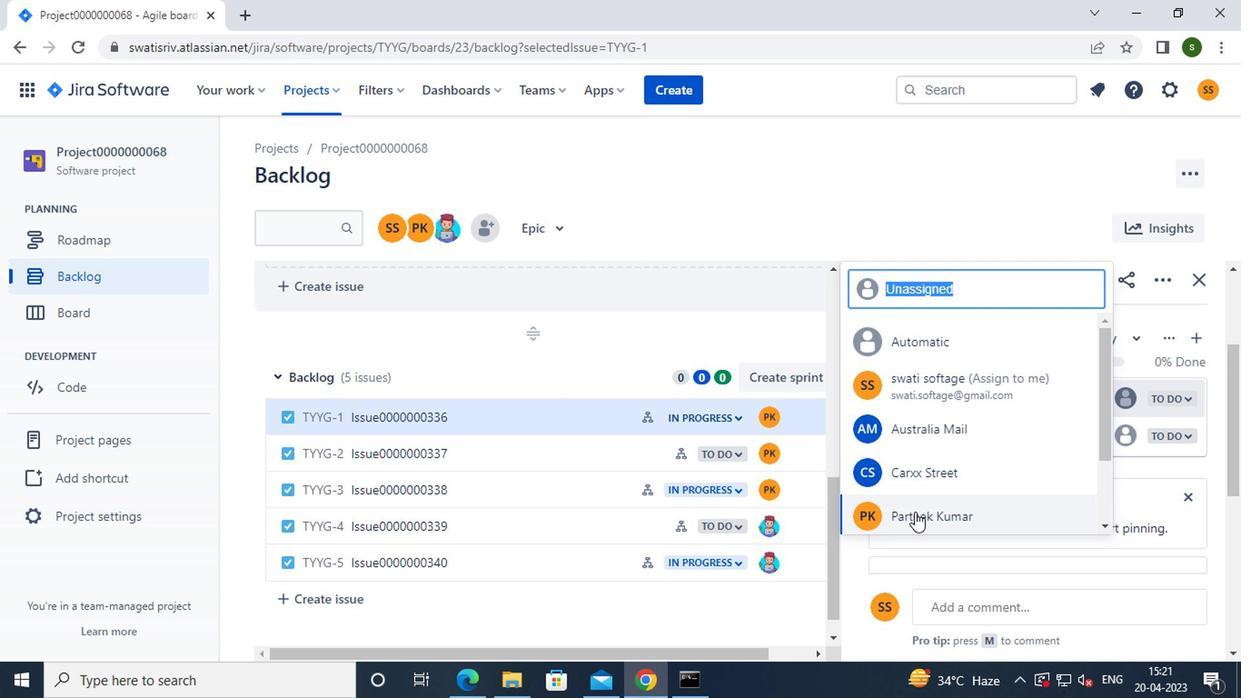 
Action: Mouse moved to (1123, 434)
Screenshot: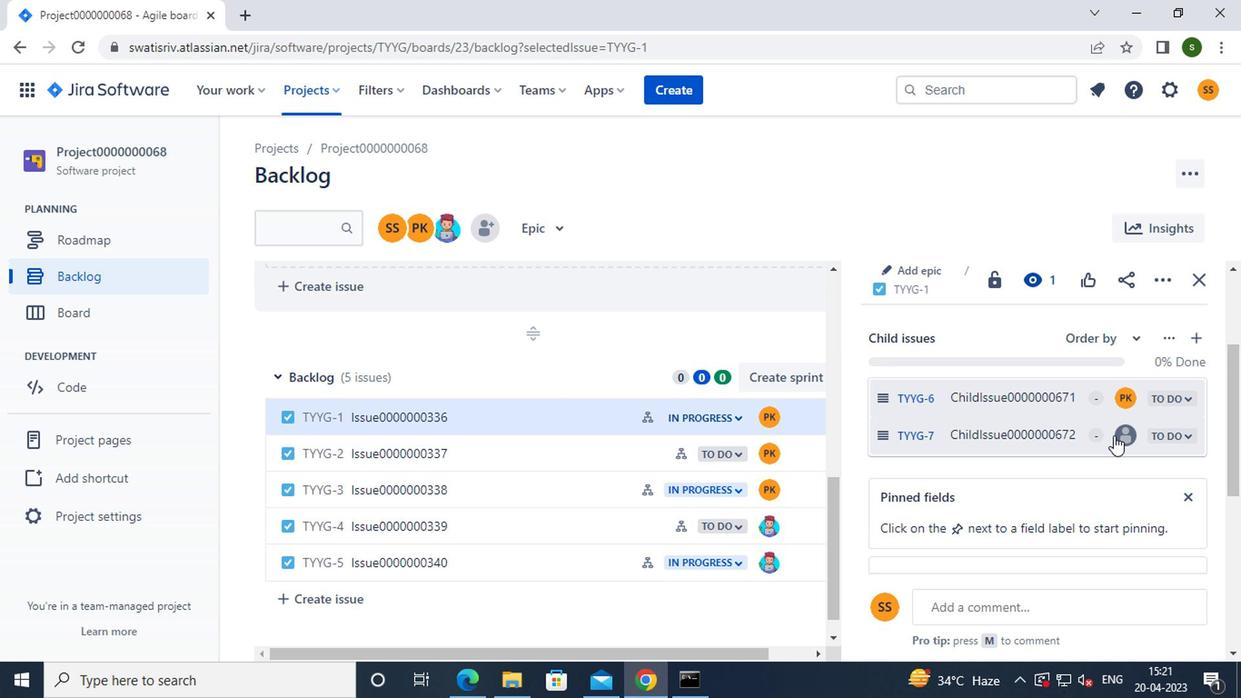 
Action: Mouse pressed left at (1123, 434)
Screenshot: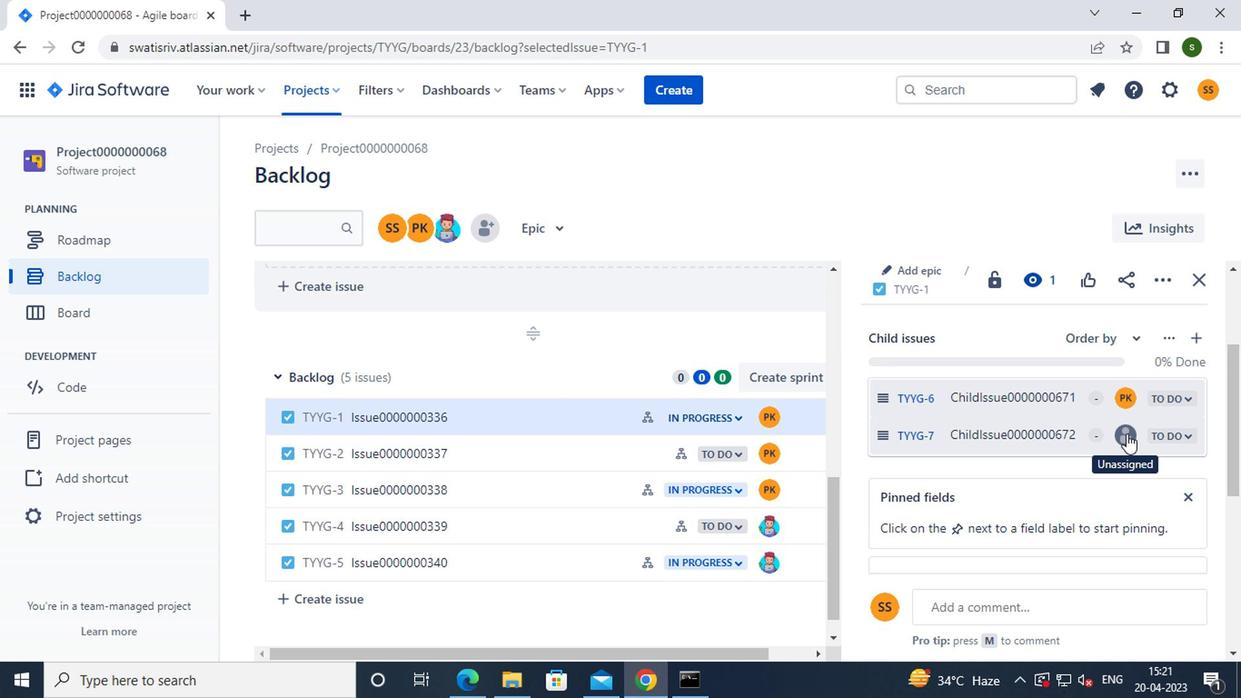 
Action: Mouse moved to (939, 551)
Screenshot: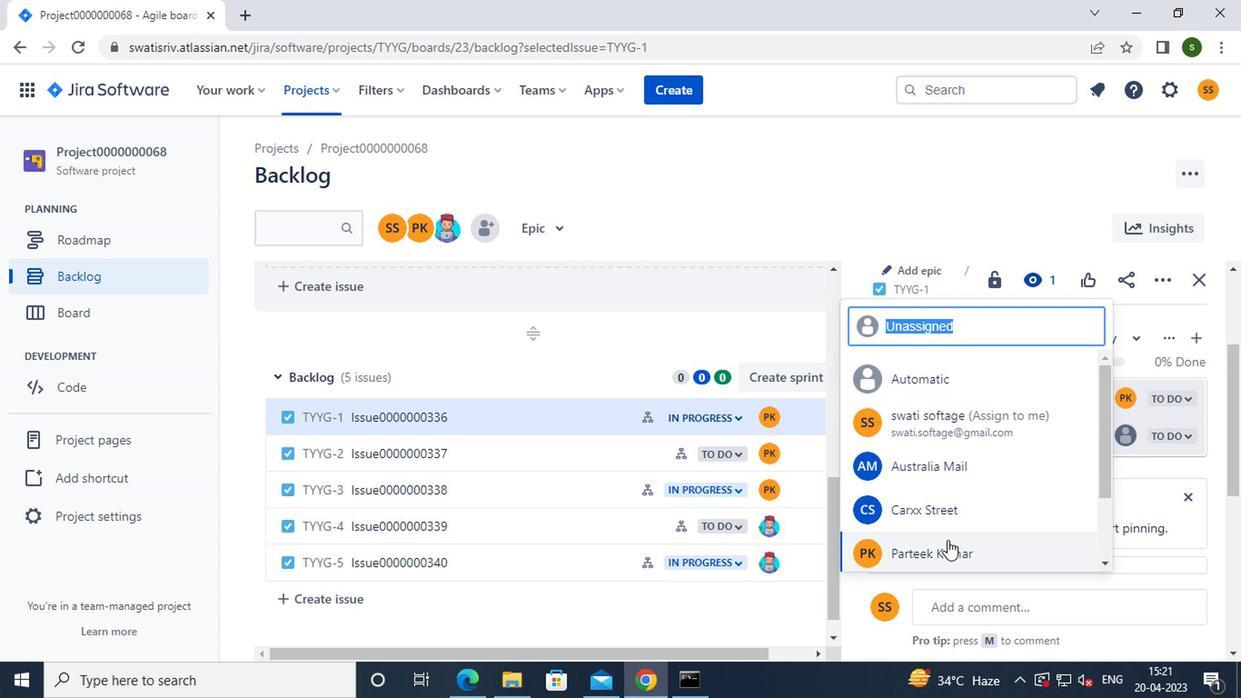 
Action: Mouse pressed left at (939, 551)
Screenshot: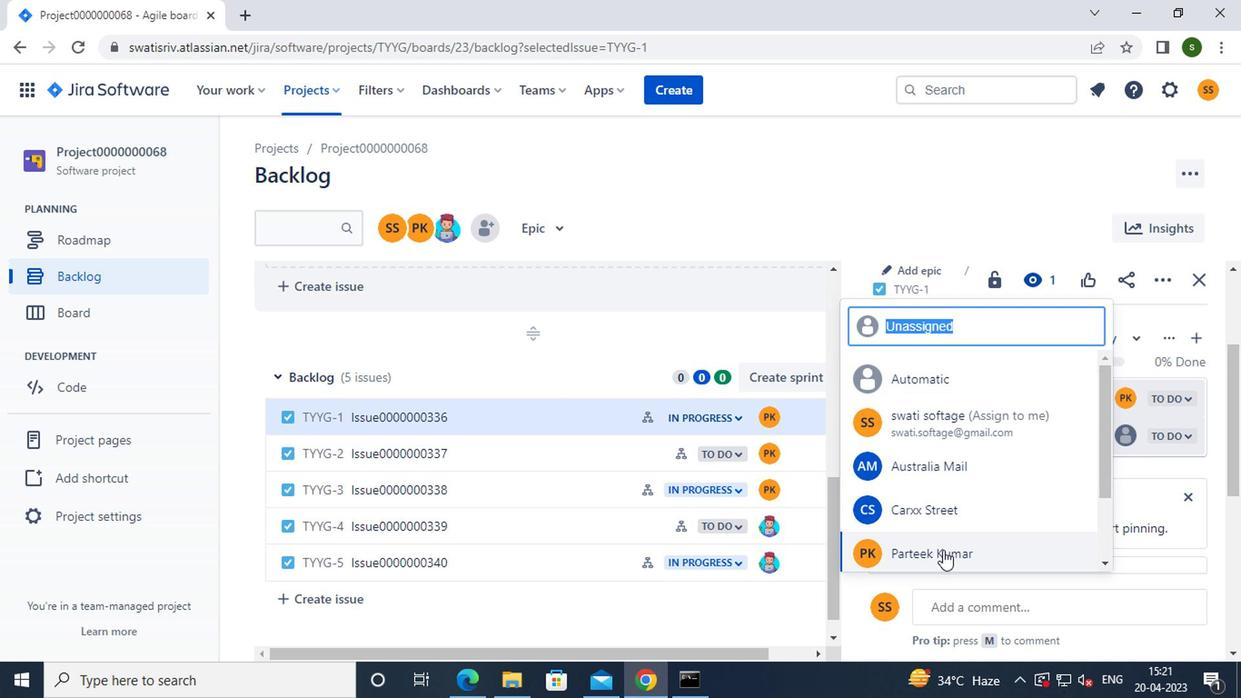 
Action: Mouse moved to (793, 179)
Screenshot: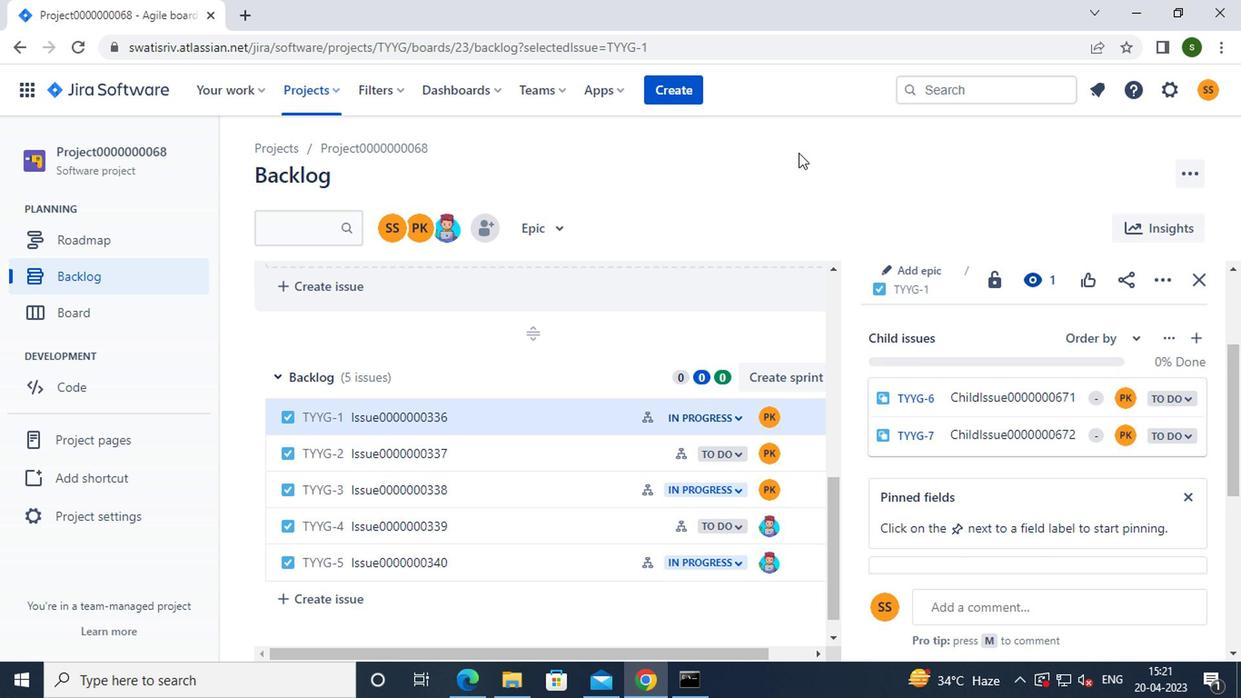
Action: Key pressed <Key.f8>
Screenshot: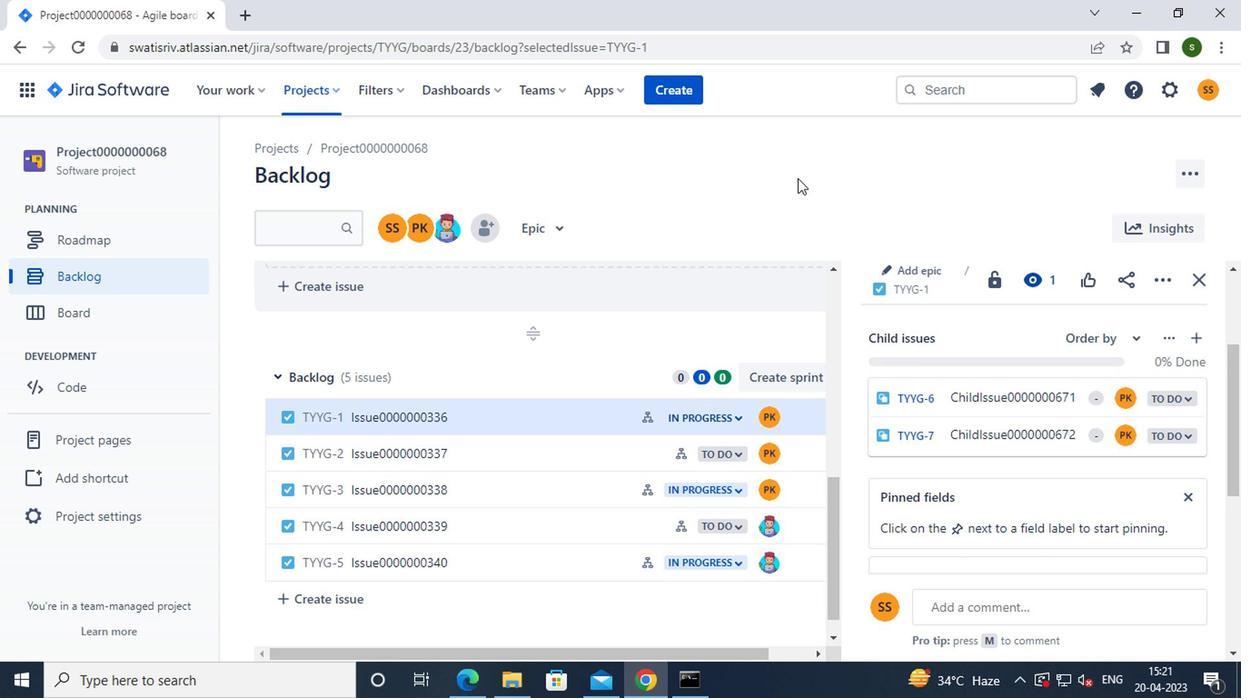 
